 Task: Sort the products in the category "Hummus" by unit price (high first).
Action: Mouse moved to (1025, 338)
Screenshot: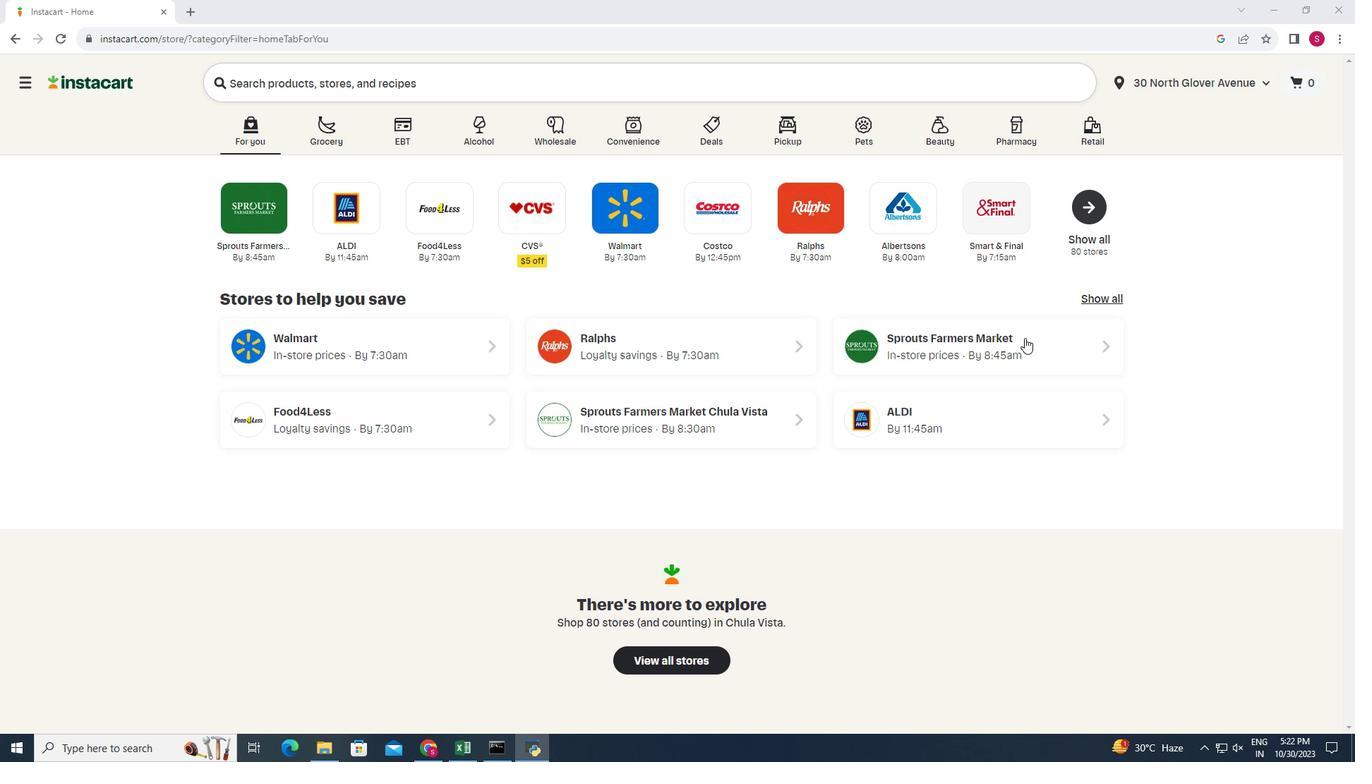 
Action: Mouse pressed left at (1025, 338)
Screenshot: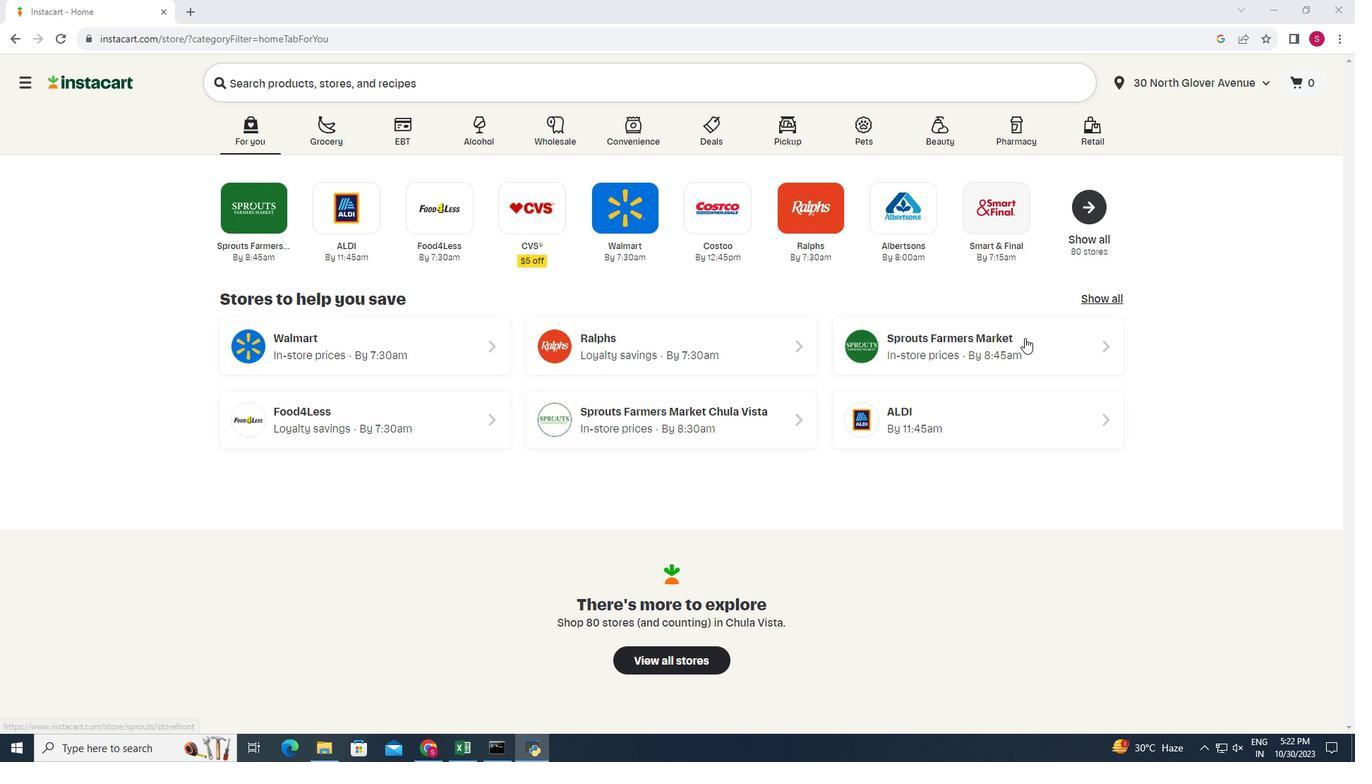
Action: Mouse moved to (42, 620)
Screenshot: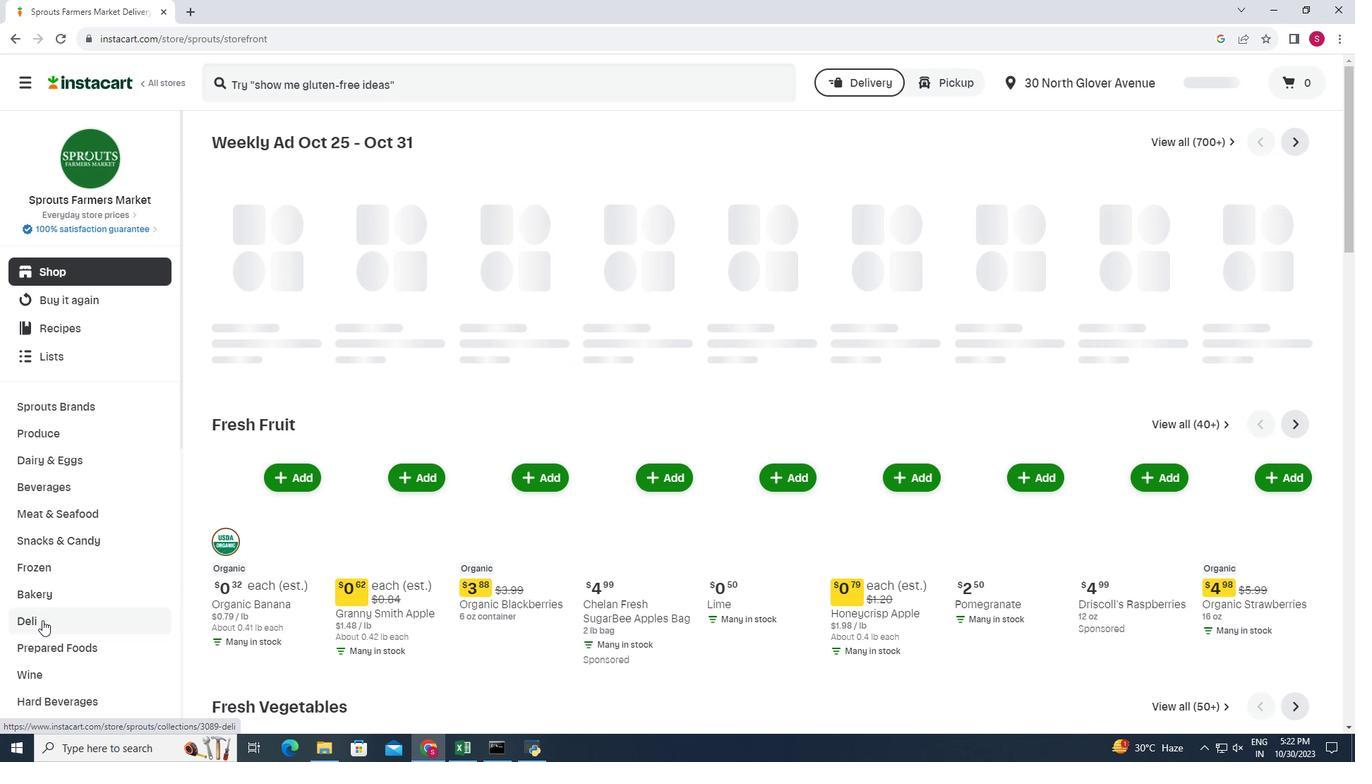 
Action: Mouse pressed left at (42, 620)
Screenshot: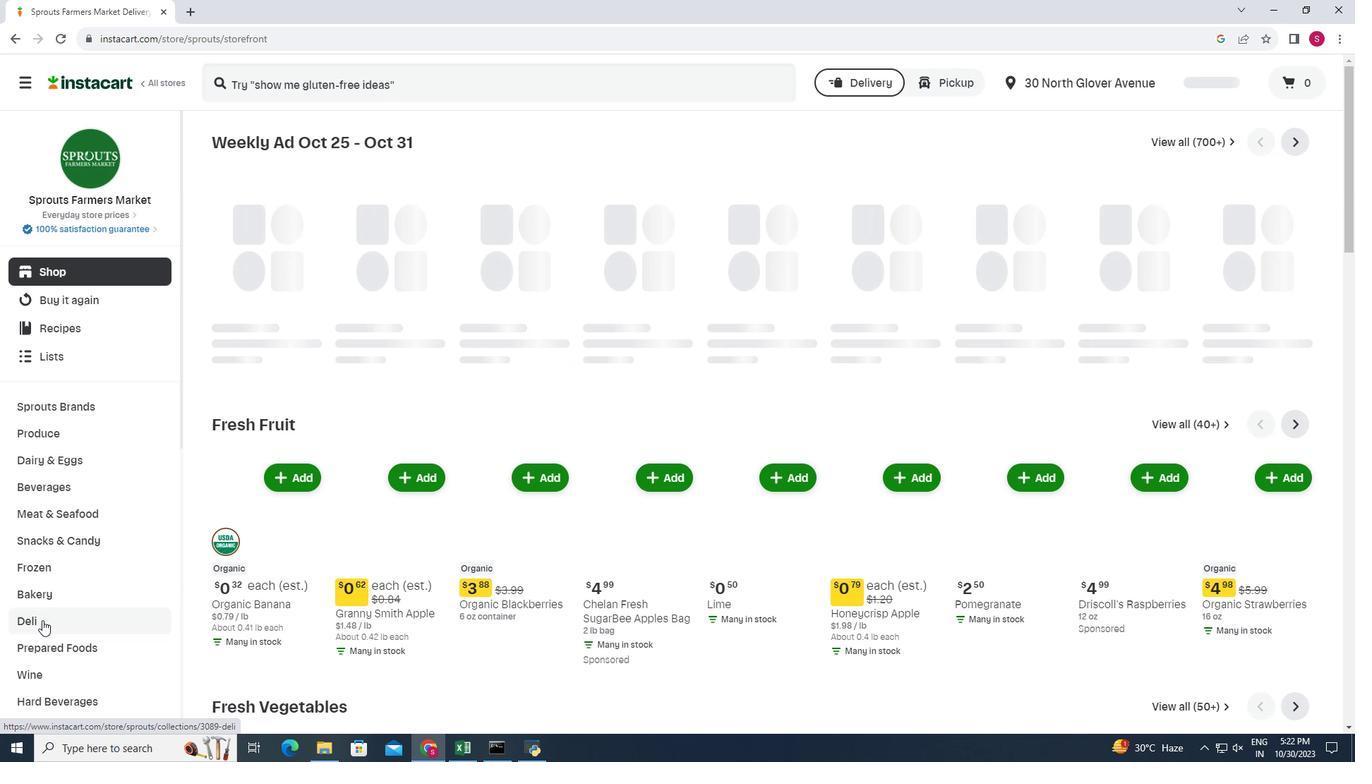 
Action: Mouse moved to (463, 175)
Screenshot: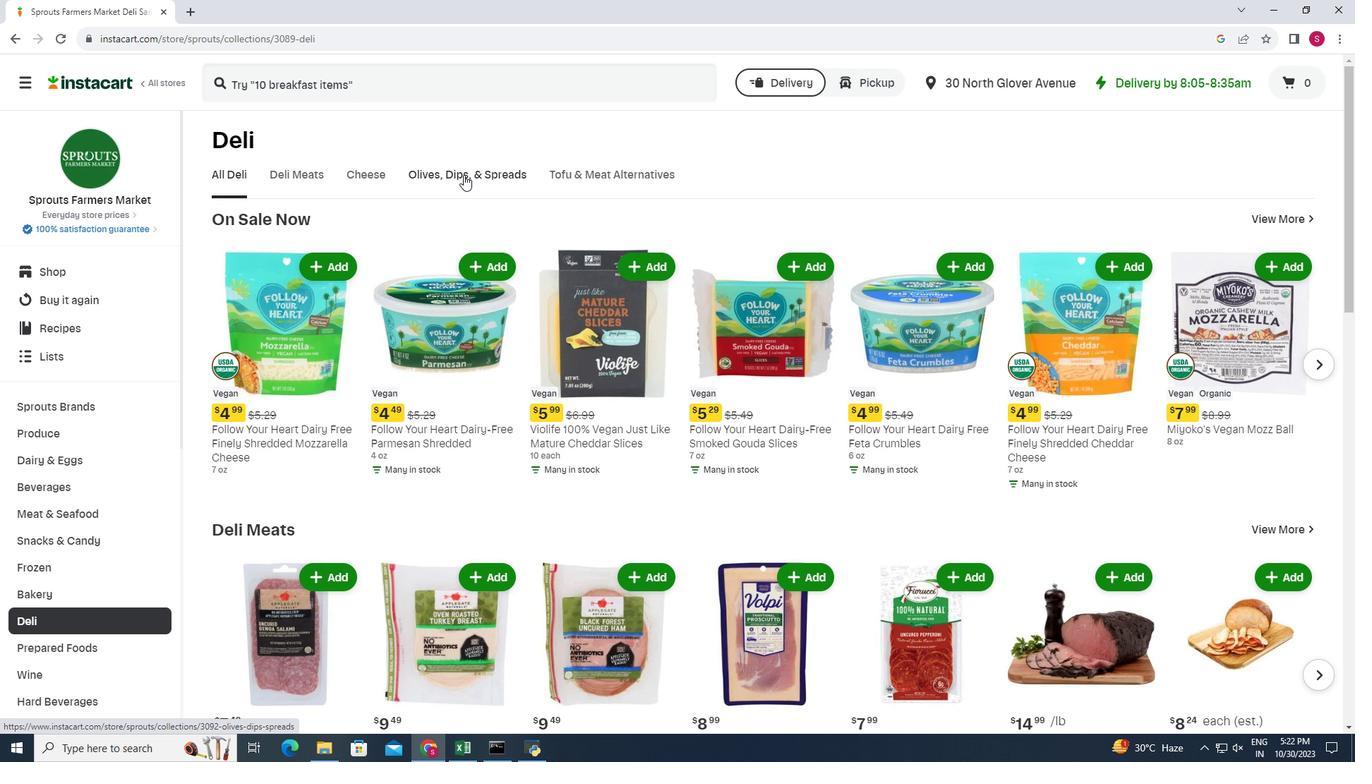 
Action: Mouse pressed left at (463, 175)
Screenshot: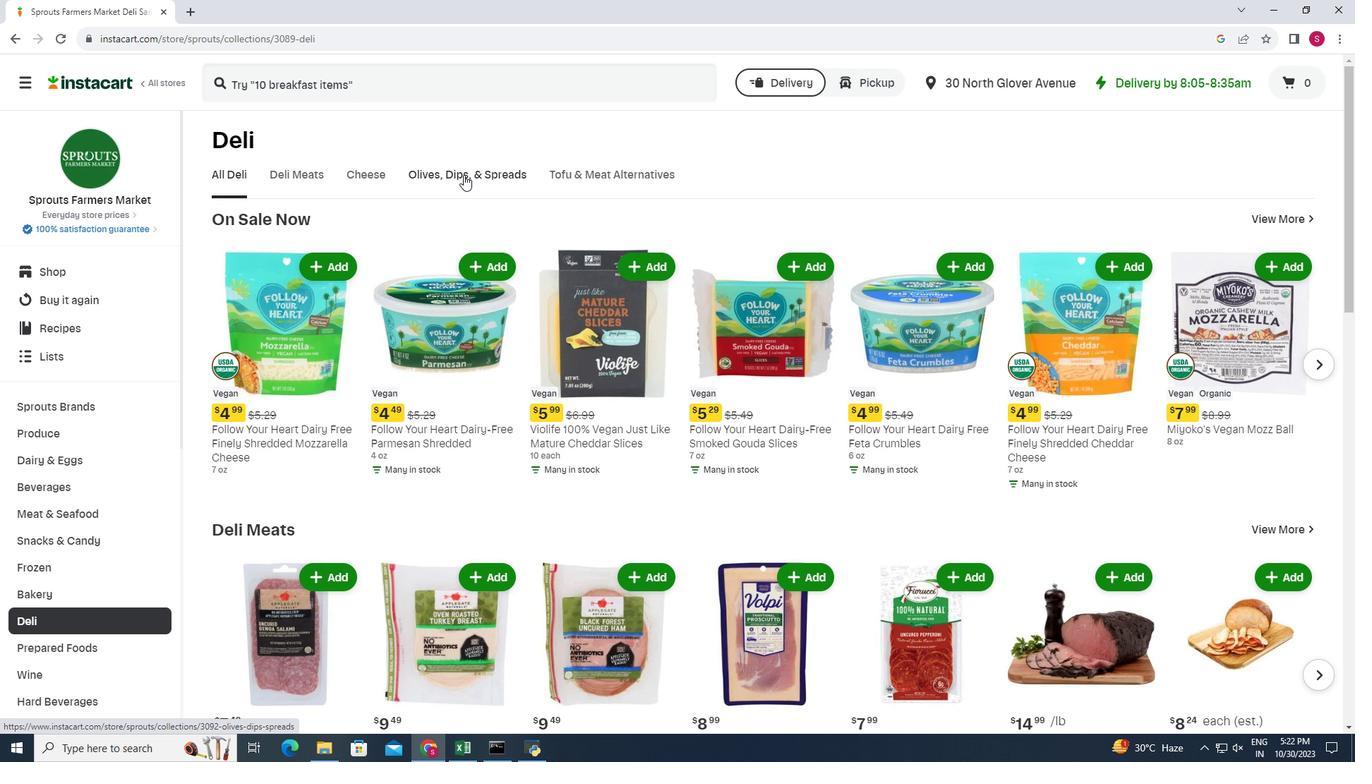 
Action: Mouse moved to (340, 222)
Screenshot: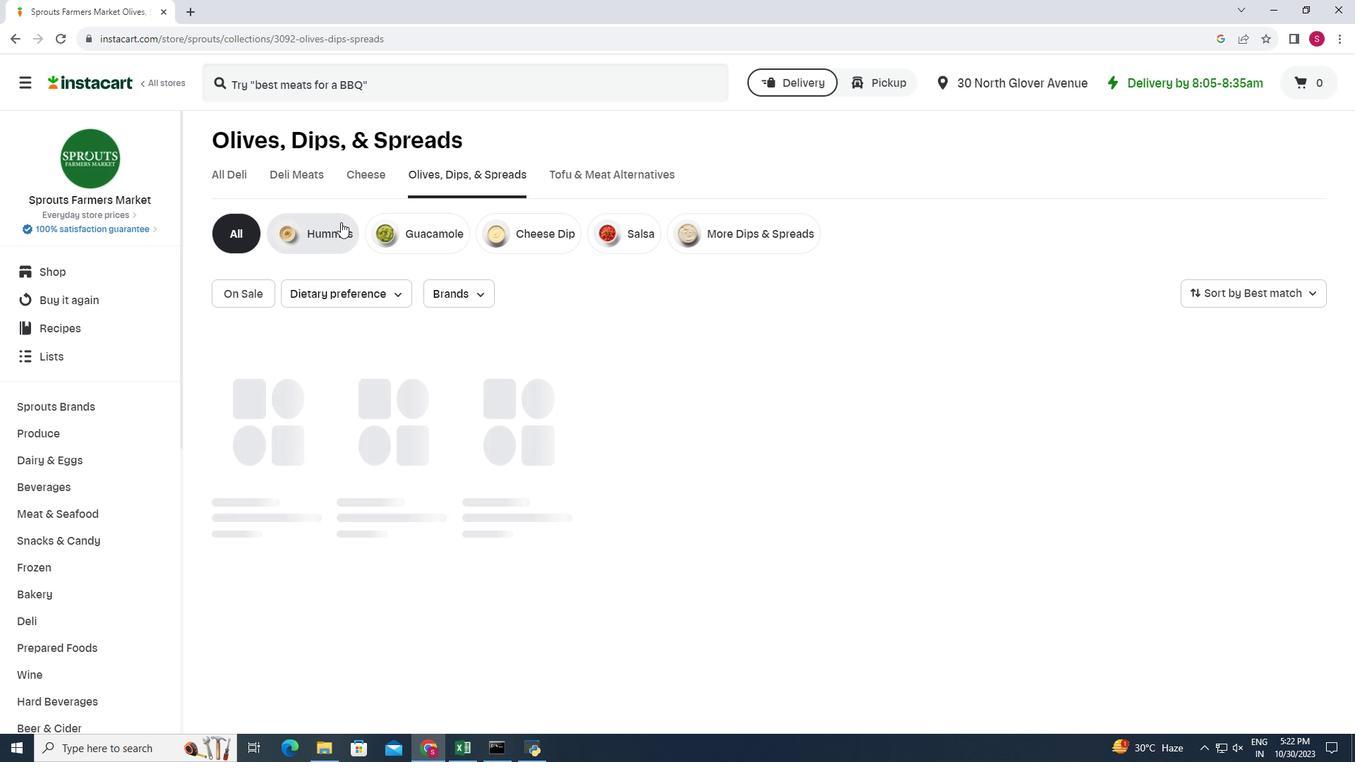 
Action: Mouse pressed left at (340, 222)
Screenshot: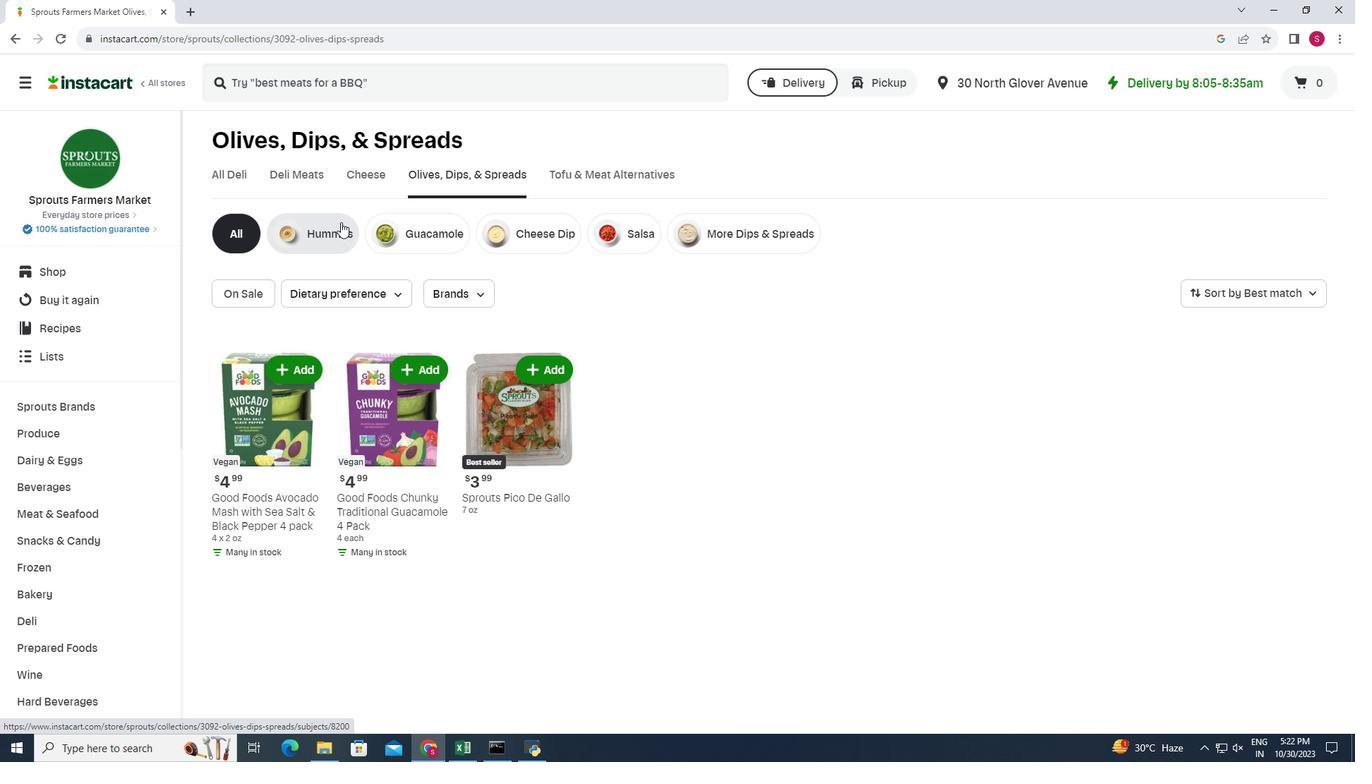 
Action: Mouse moved to (1302, 288)
Screenshot: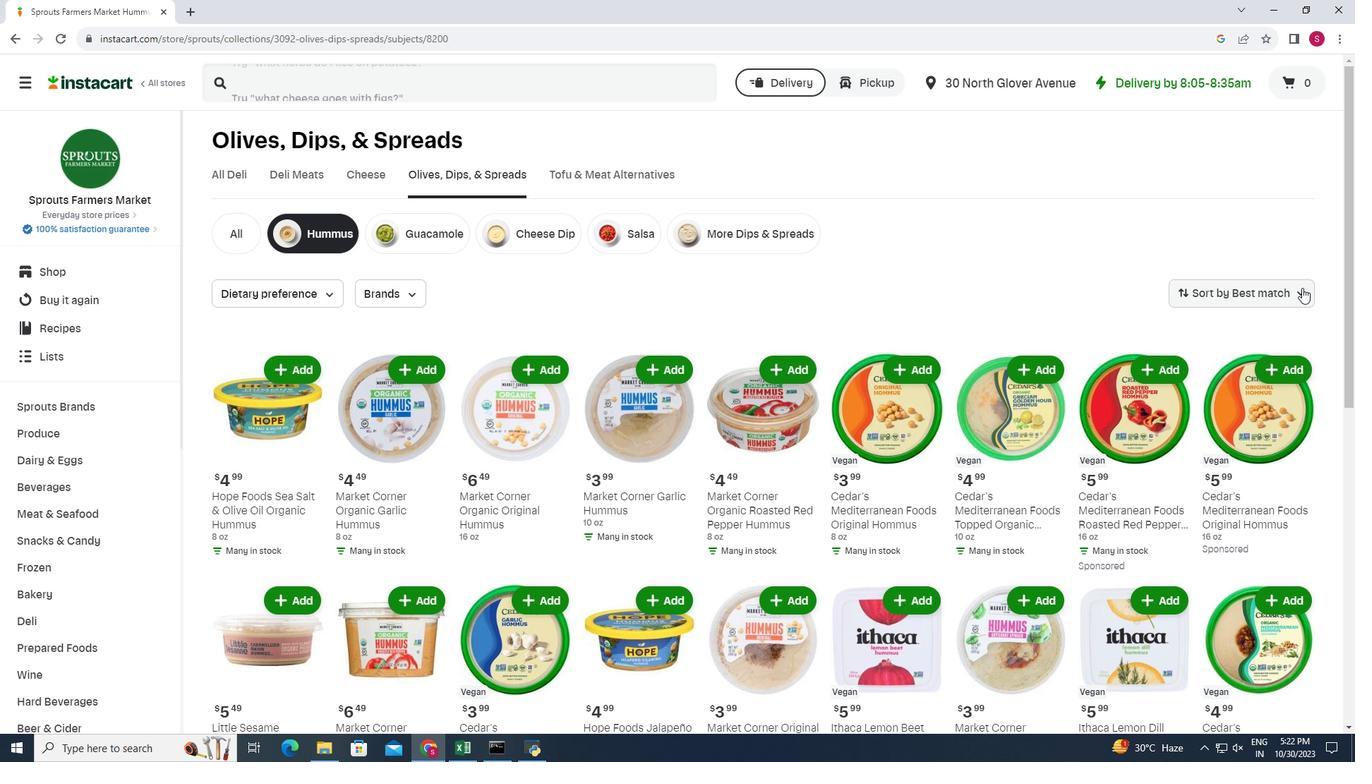 
Action: Mouse pressed left at (1302, 288)
Screenshot: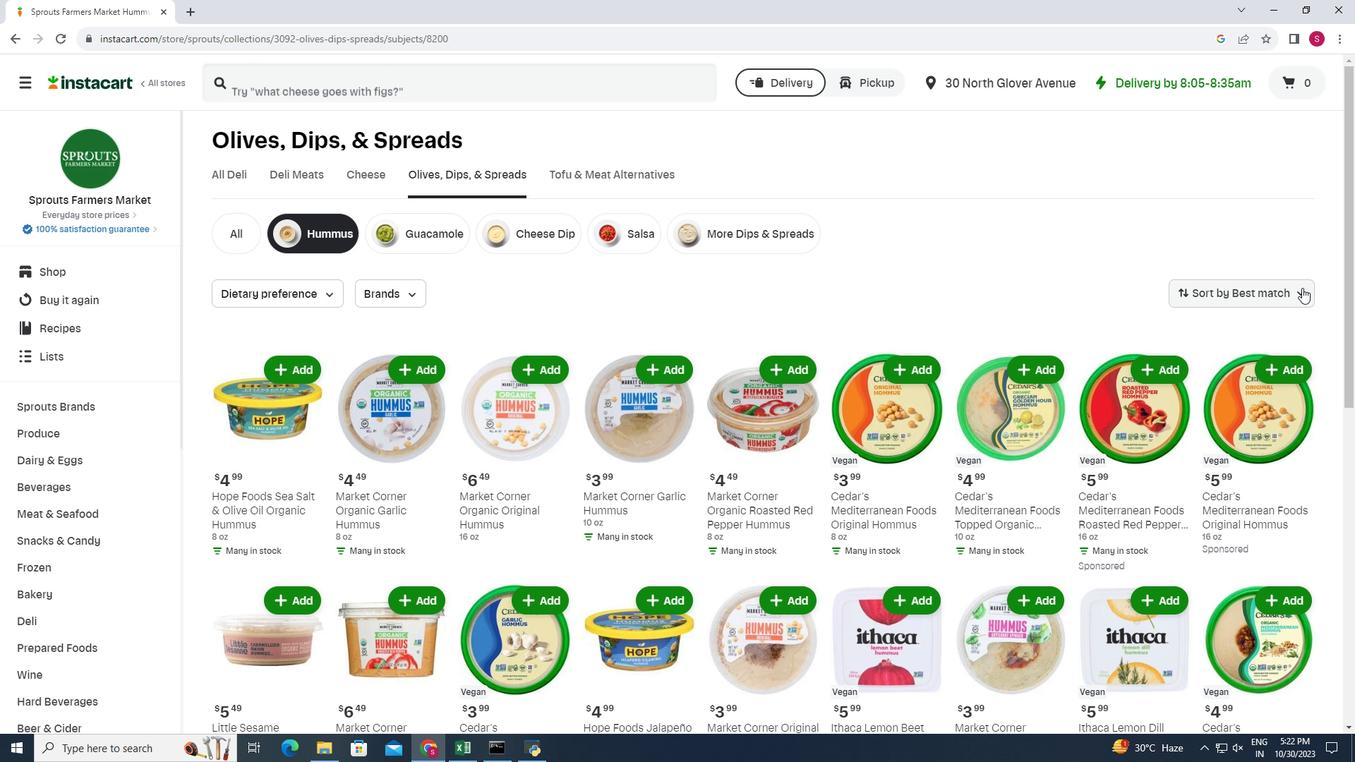 
Action: Mouse moved to (1257, 474)
Screenshot: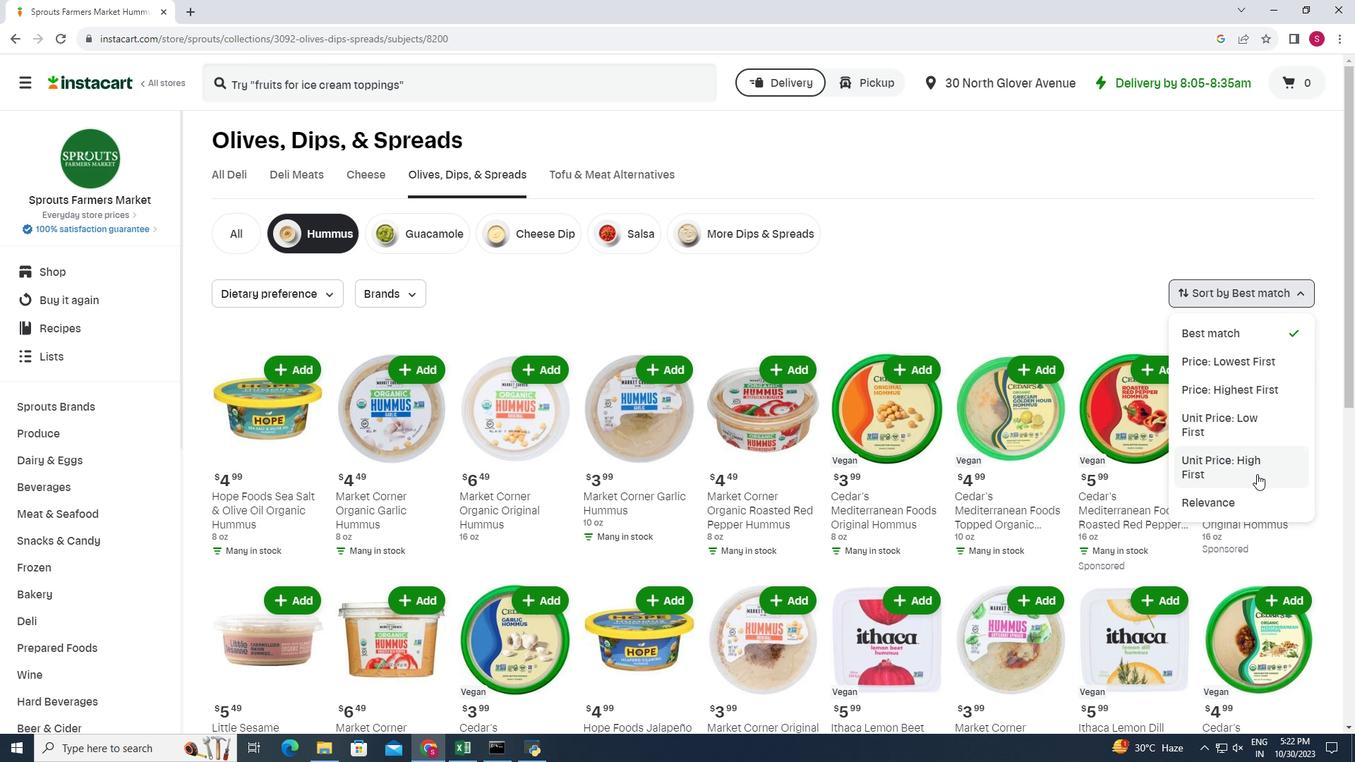 
Action: Mouse pressed left at (1257, 474)
Screenshot: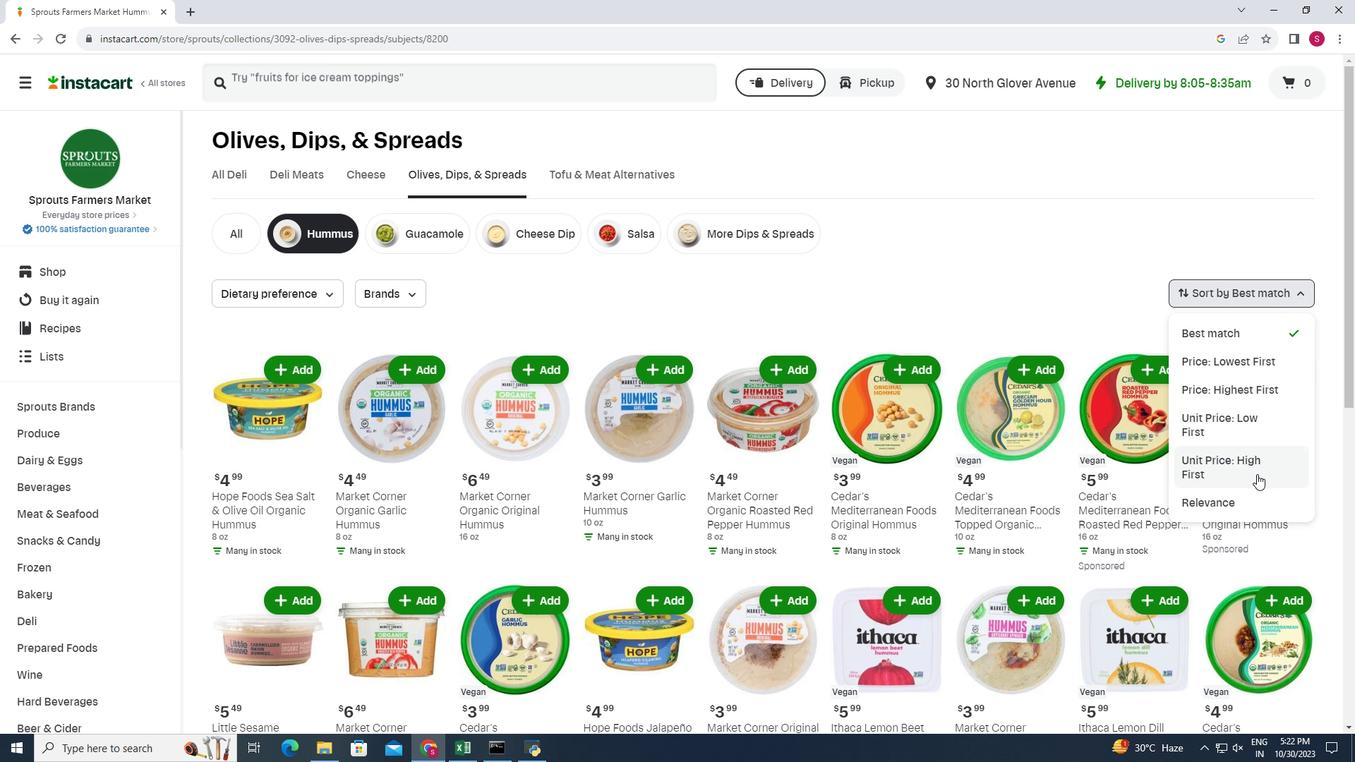 
Action: Mouse moved to (974, 320)
Screenshot: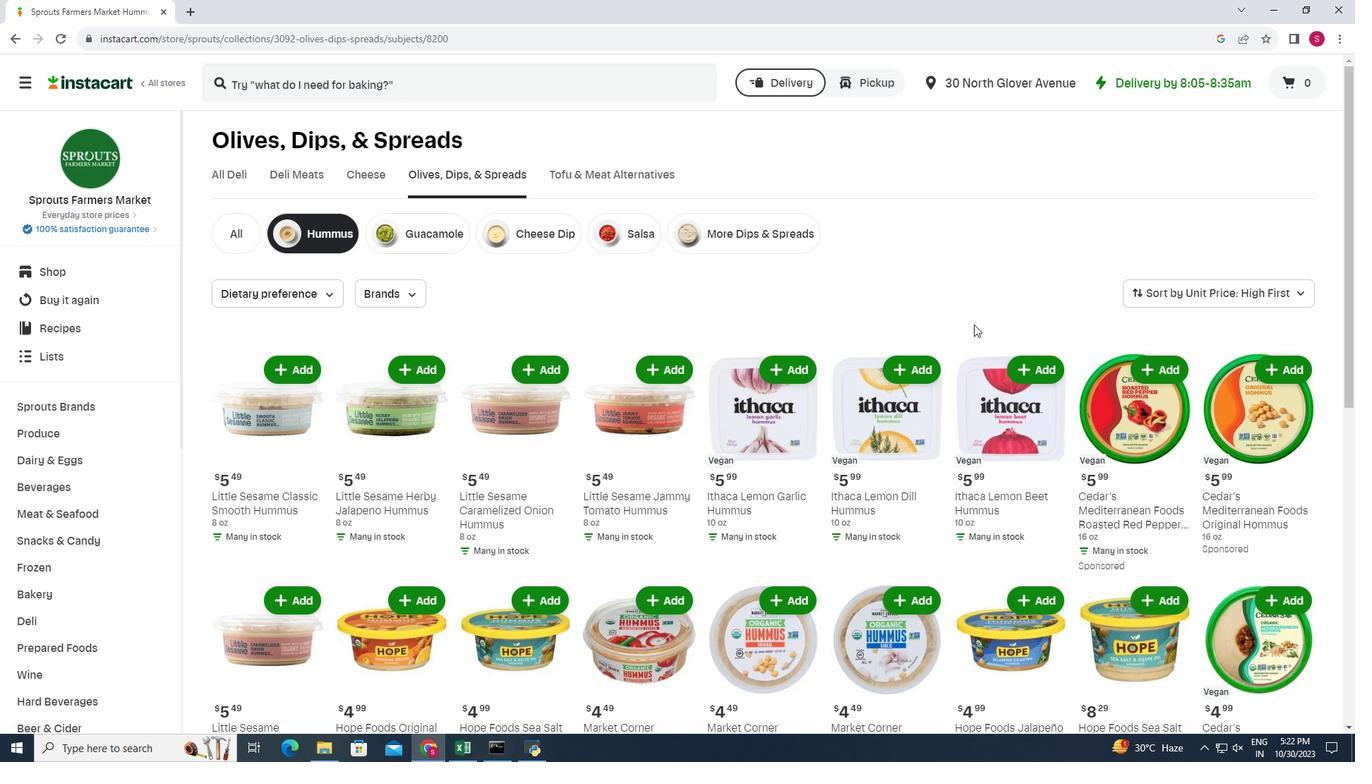 
Action: Mouse scrolled (974, 319) with delta (0, 0)
Screenshot: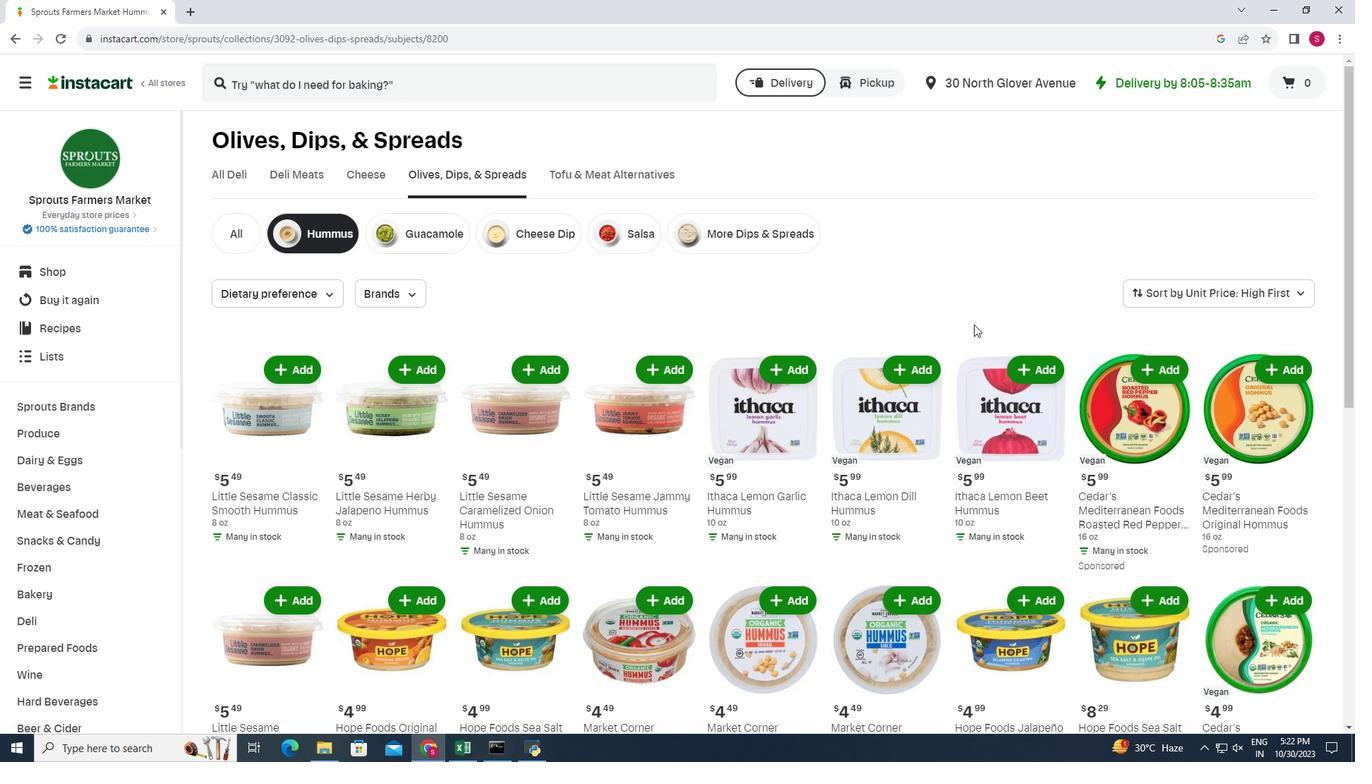 
Action: Mouse moved to (912, 345)
Screenshot: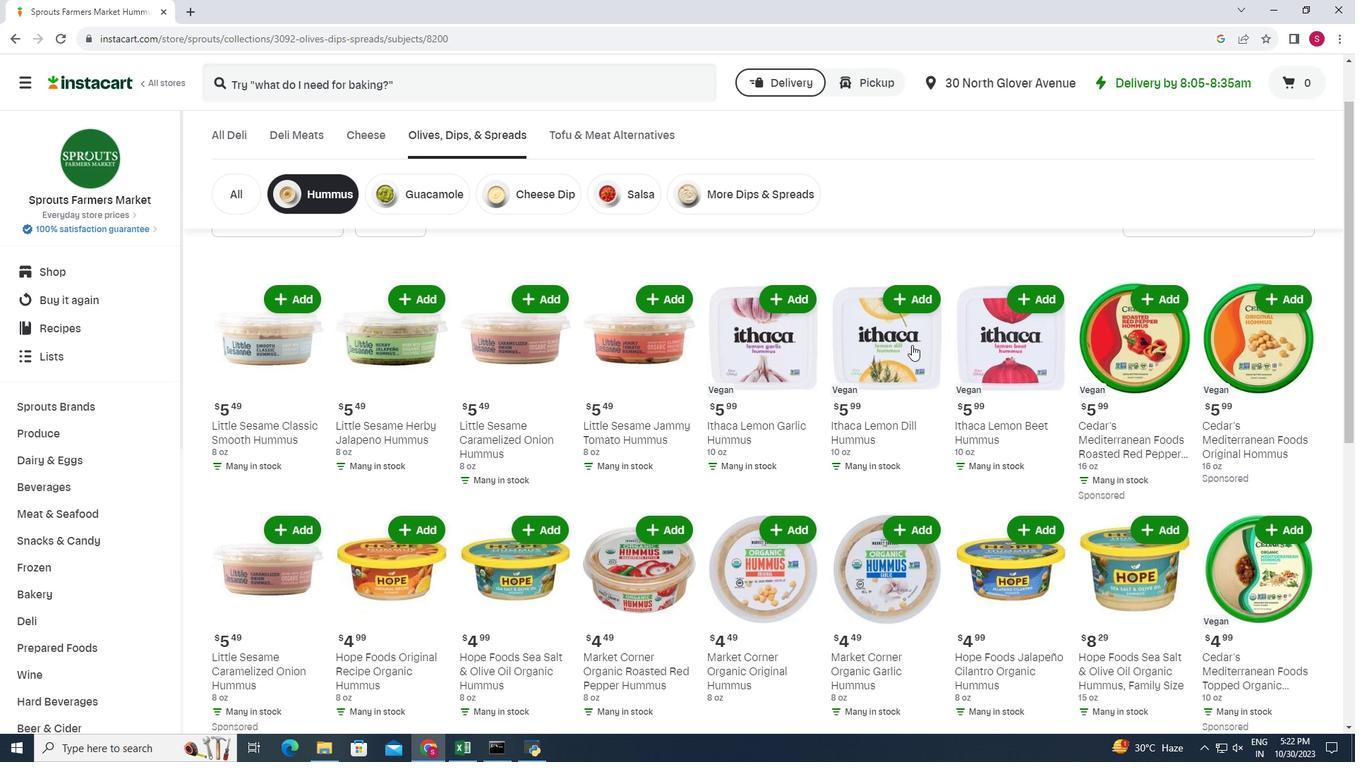 
Action: Mouse scrolled (912, 344) with delta (0, 0)
Screenshot: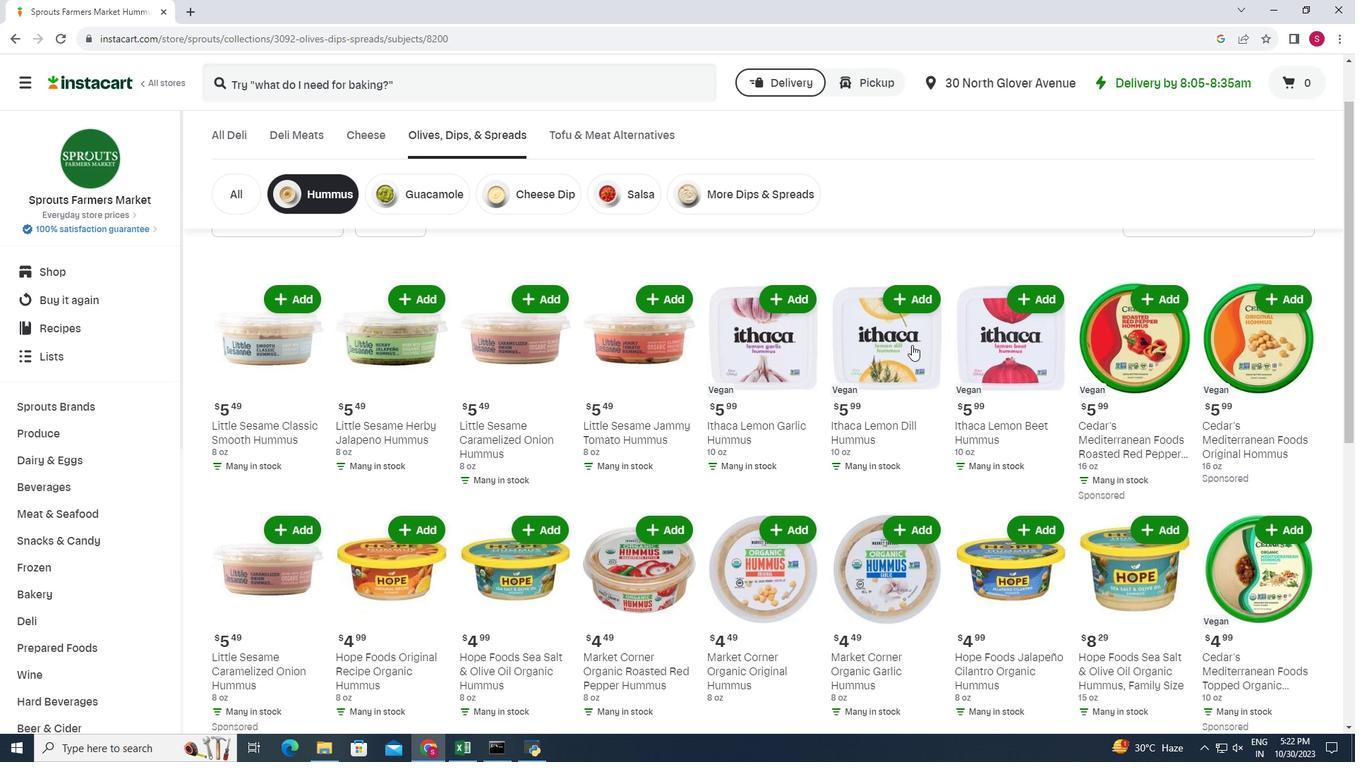 
Action: Mouse moved to (908, 352)
Screenshot: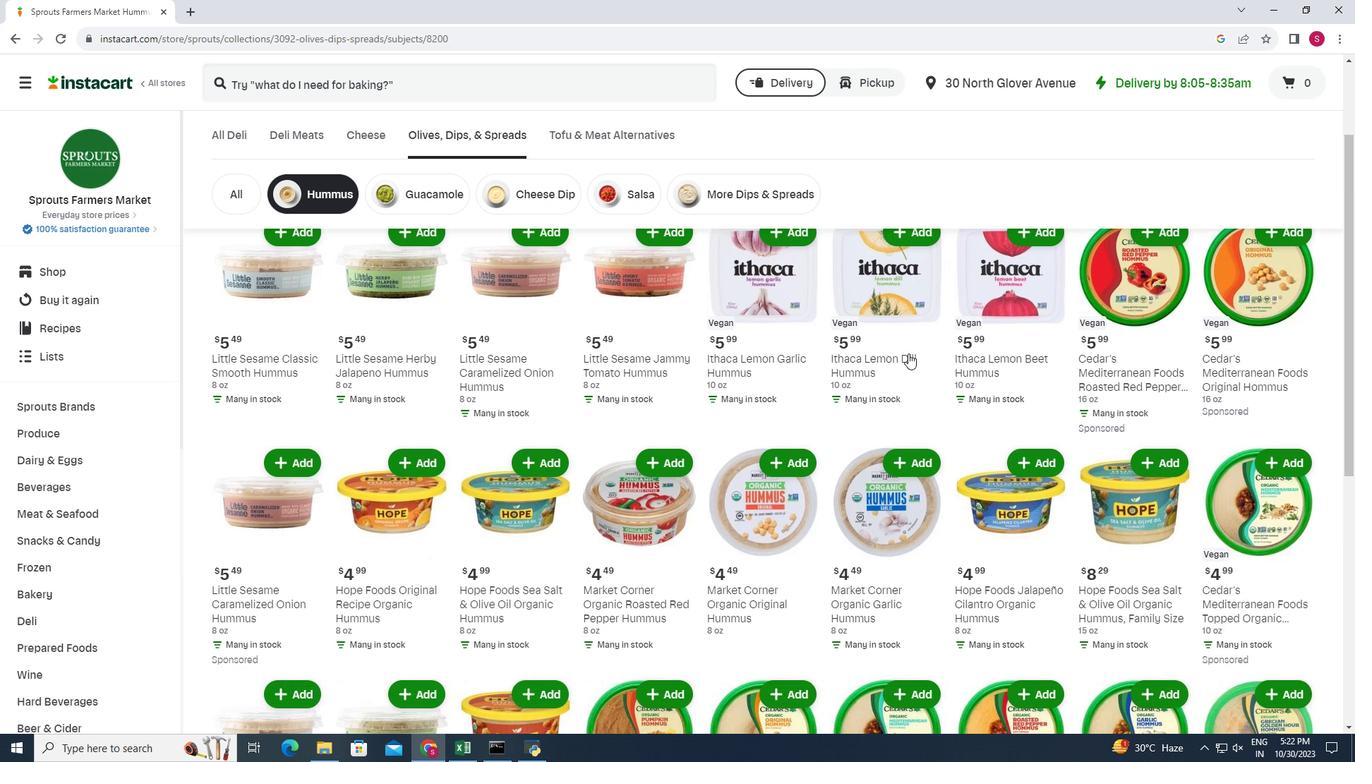 
Action: Mouse scrolled (908, 351) with delta (0, 0)
Screenshot: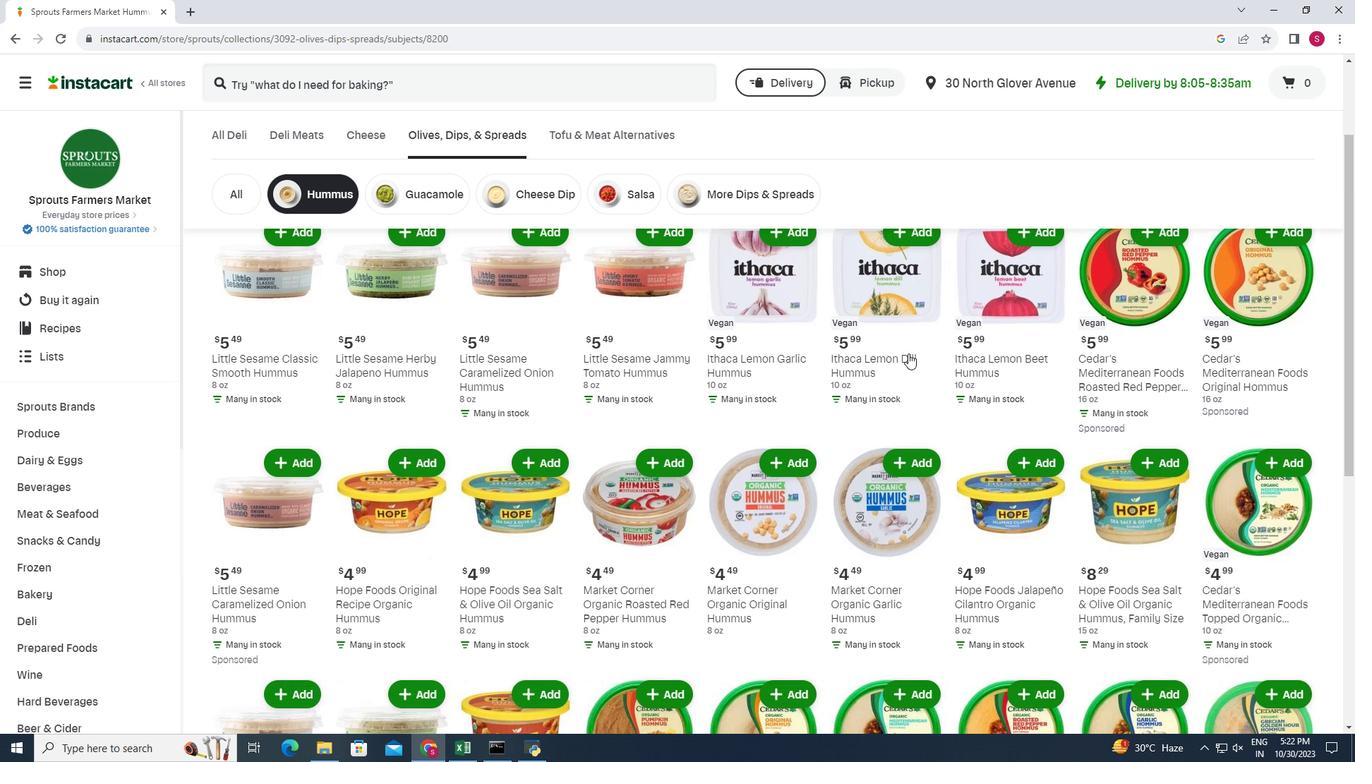 
Action: Mouse moved to (909, 354)
Screenshot: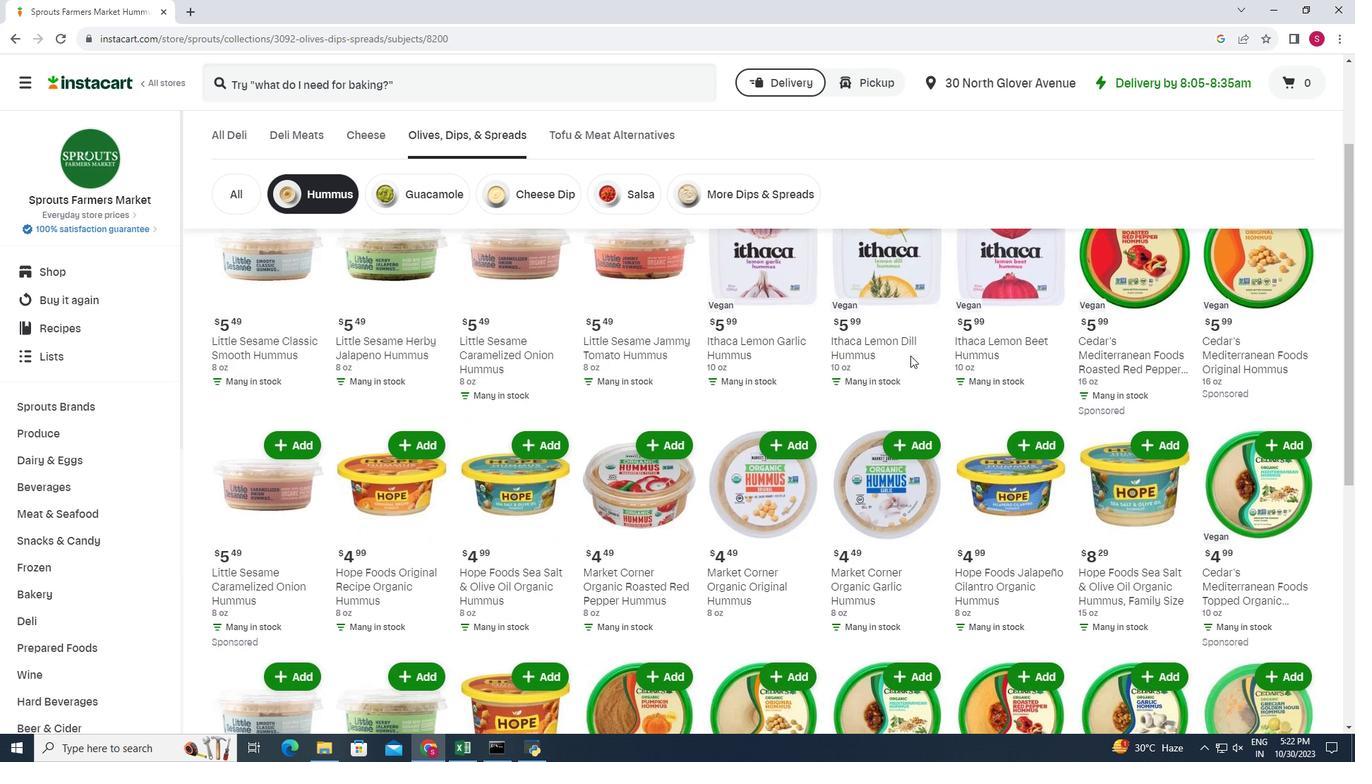 
Action: Mouse scrolled (909, 353) with delta (0, 0)
Screenshot: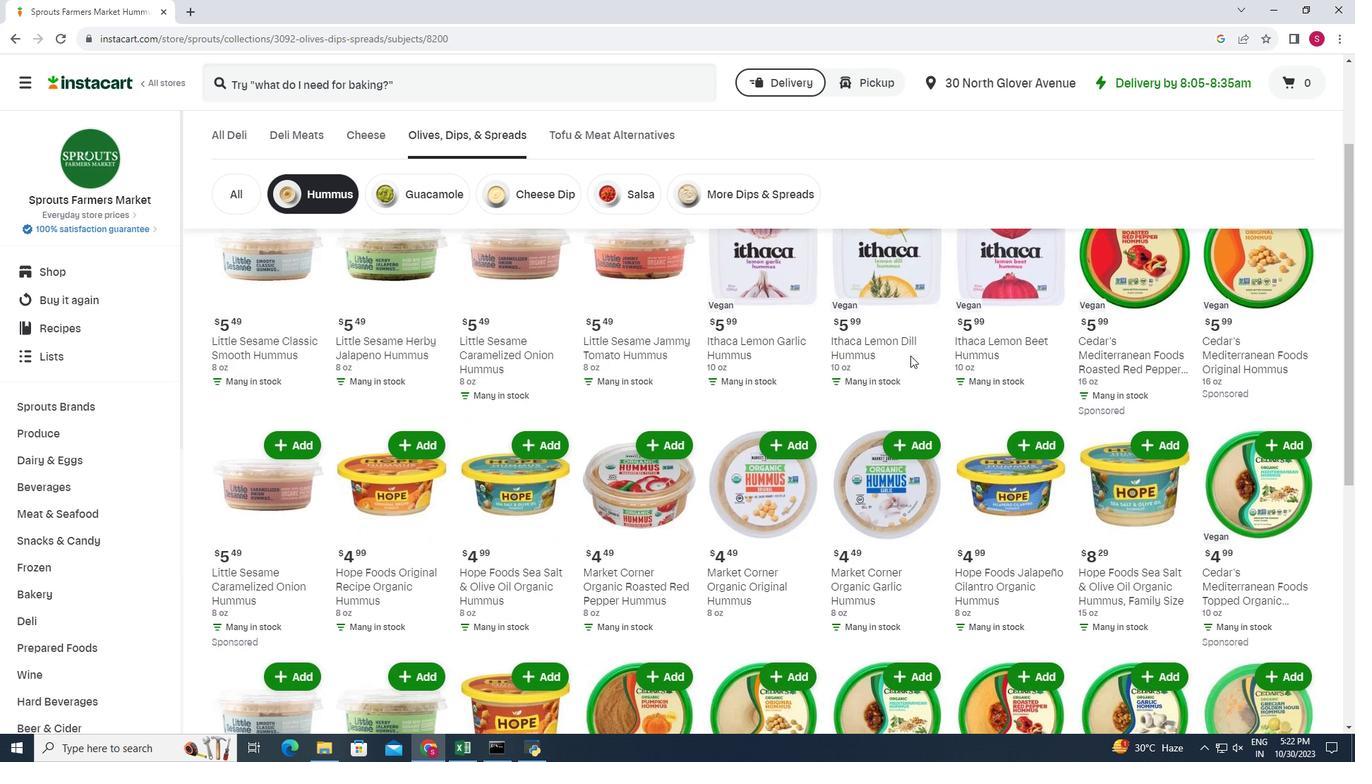 
Action: Mouse moved to (950, 373)
Screenshot: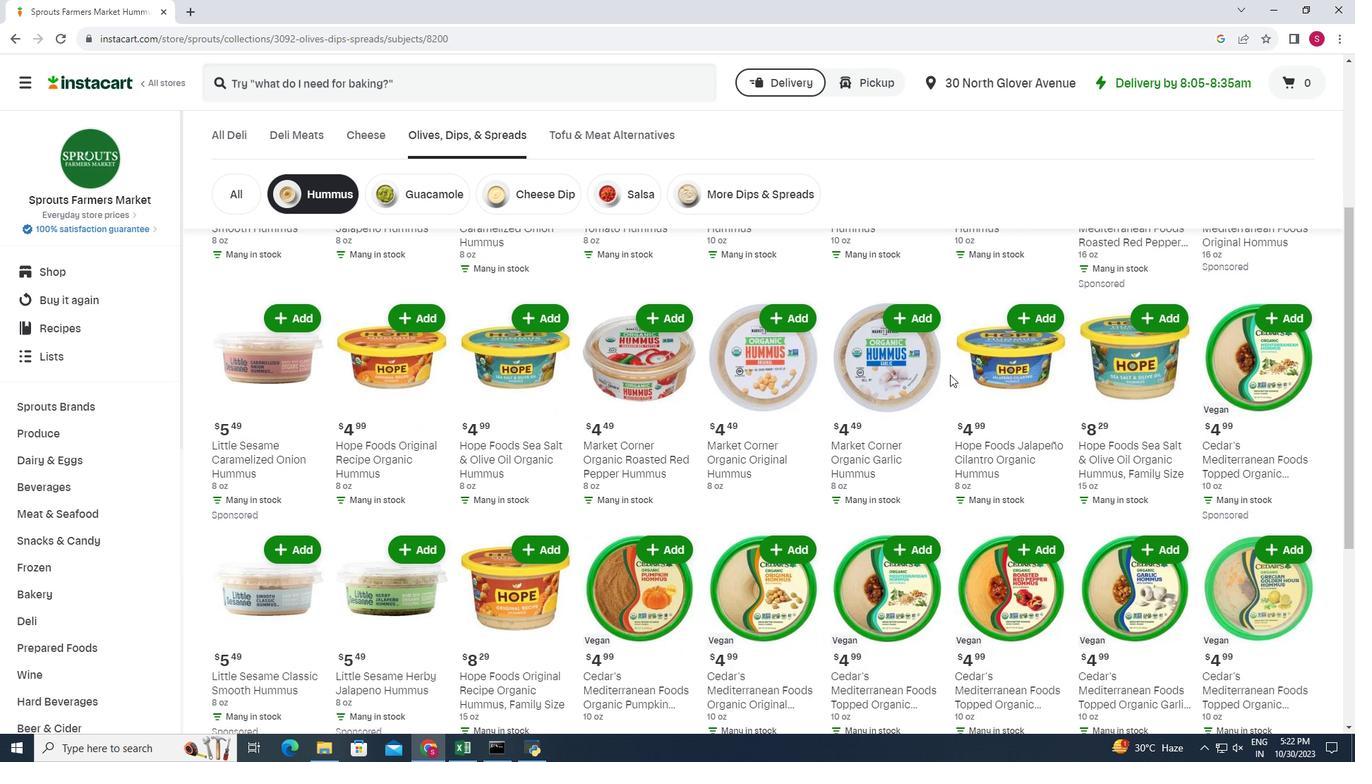 
Action: Mouse scrolled (950, 372) with delta (0, 0)
Screenshot: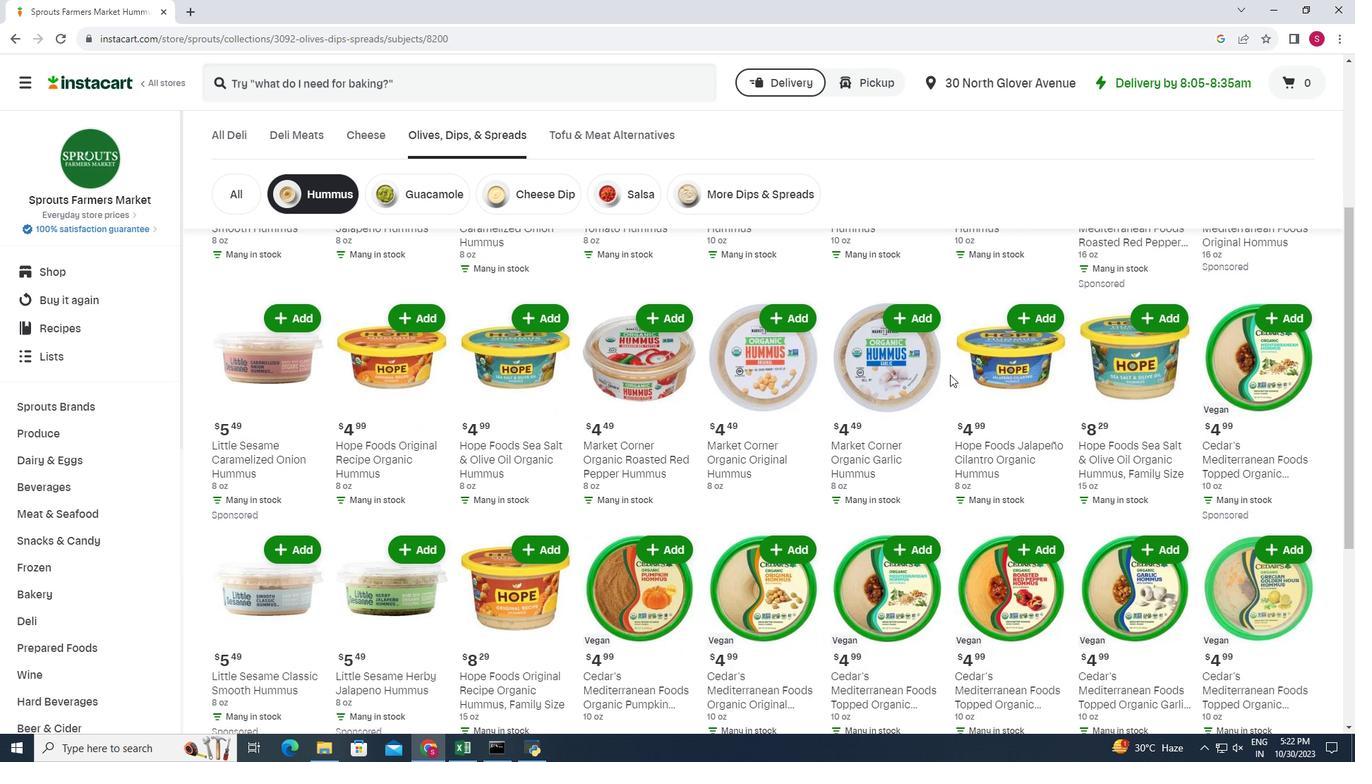 
Action: Mouse moved to (950, 374)
Screenshot: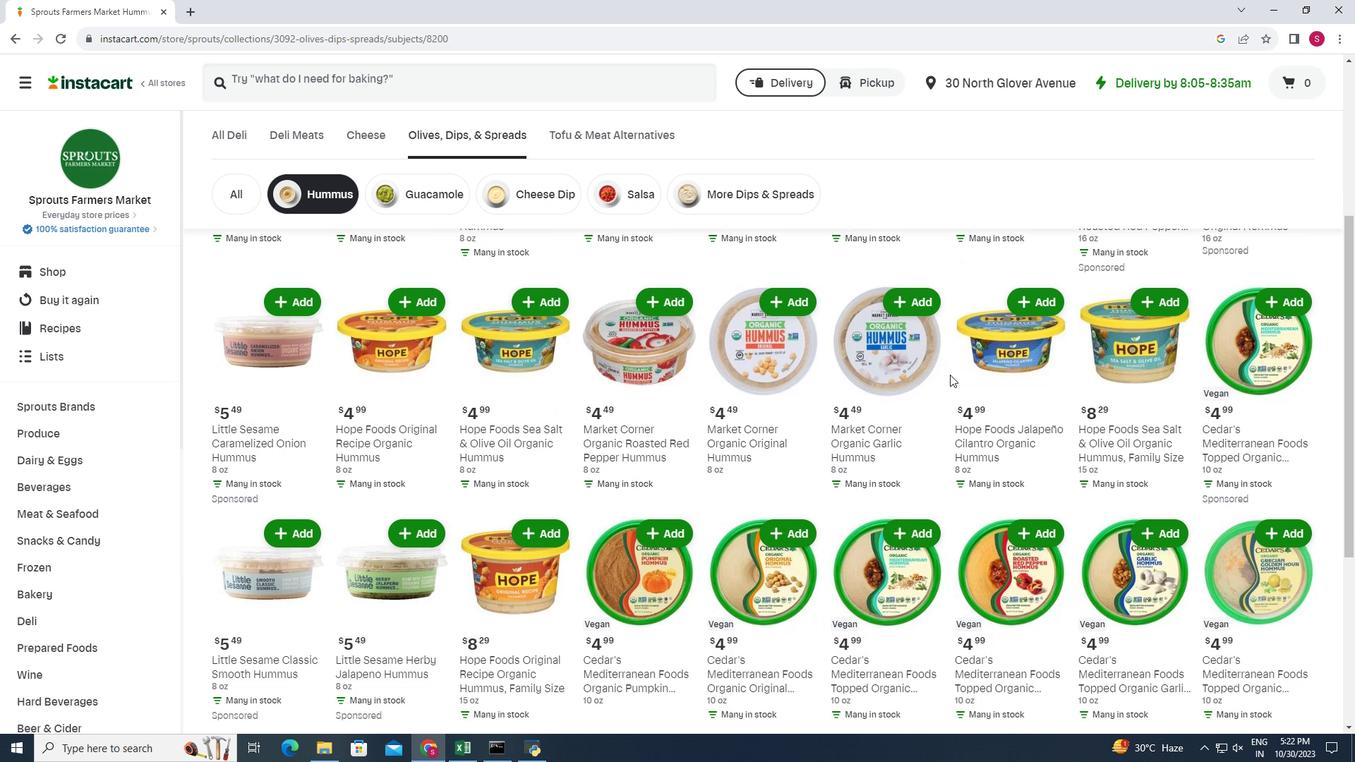 
Action: Mouse scrolled (950, 374) with delta (0, 0)
Screenshot: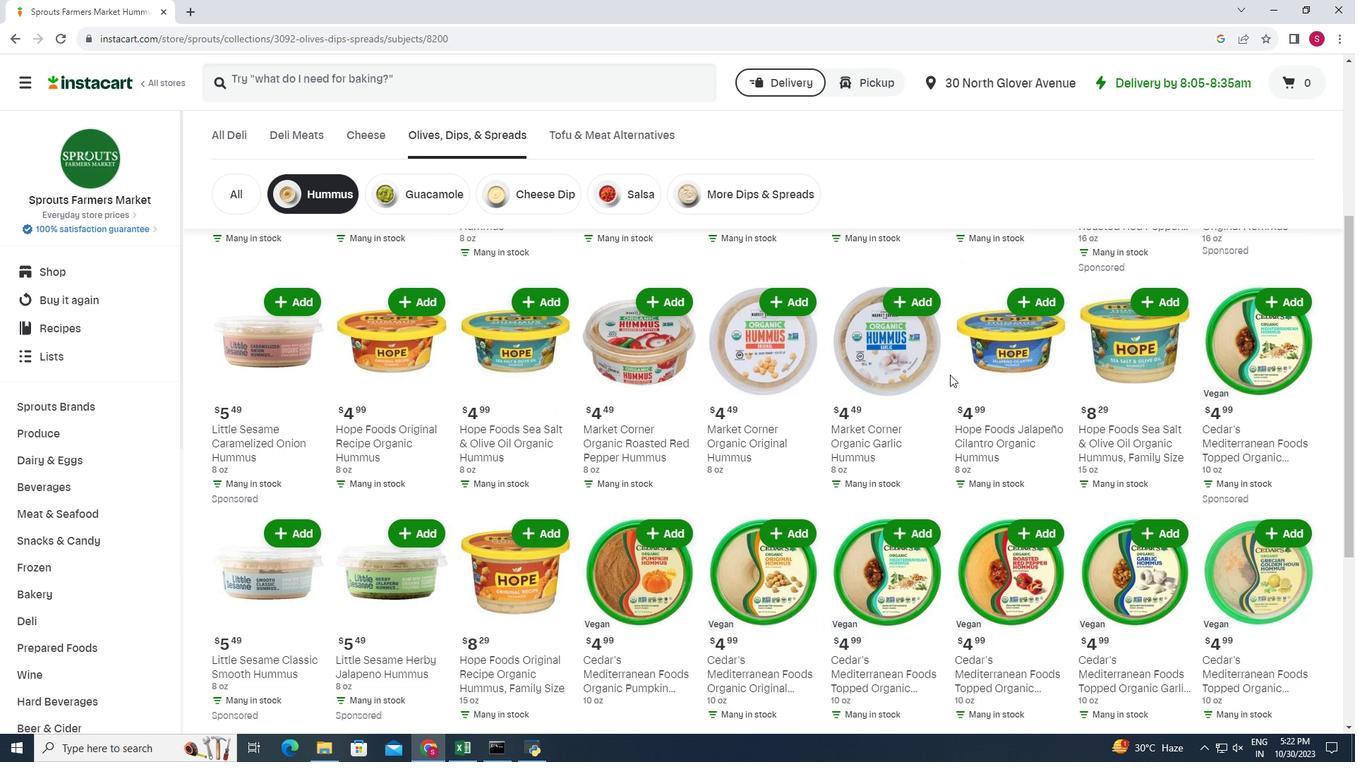 
Action: Mouse moved to (950, 376)
Screenshot: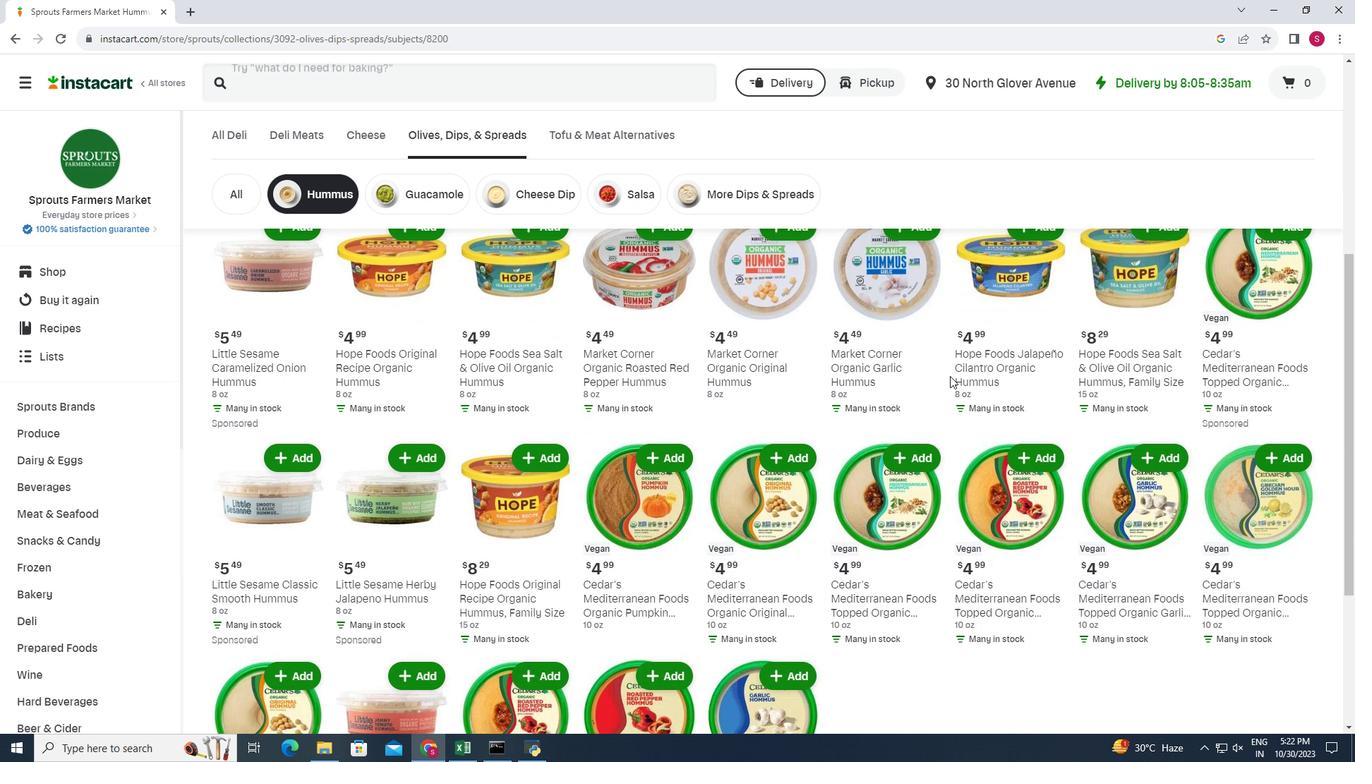 
Action: Mouse scrolled (950, 375) with delta (0, 0)
Screenshot: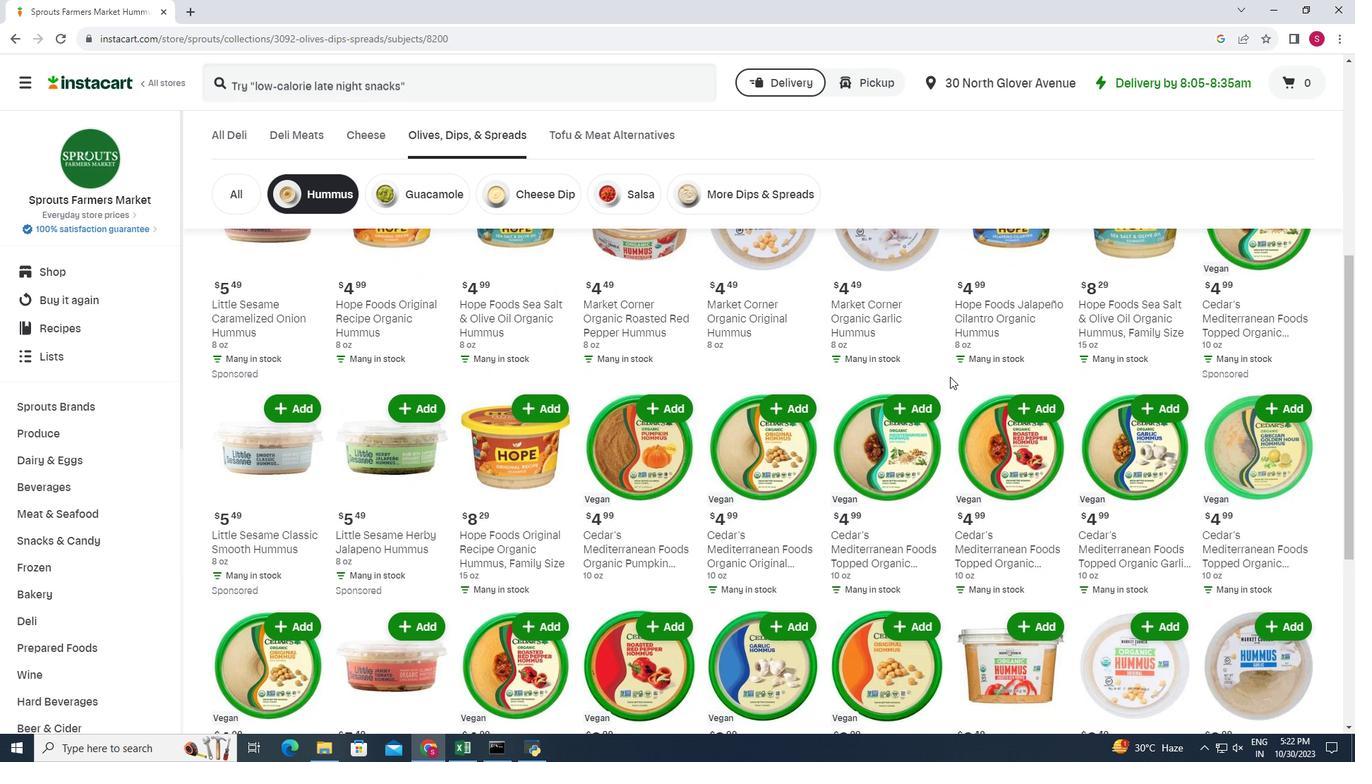 
Action: Mouse moved to (950, 376)
Screenshot: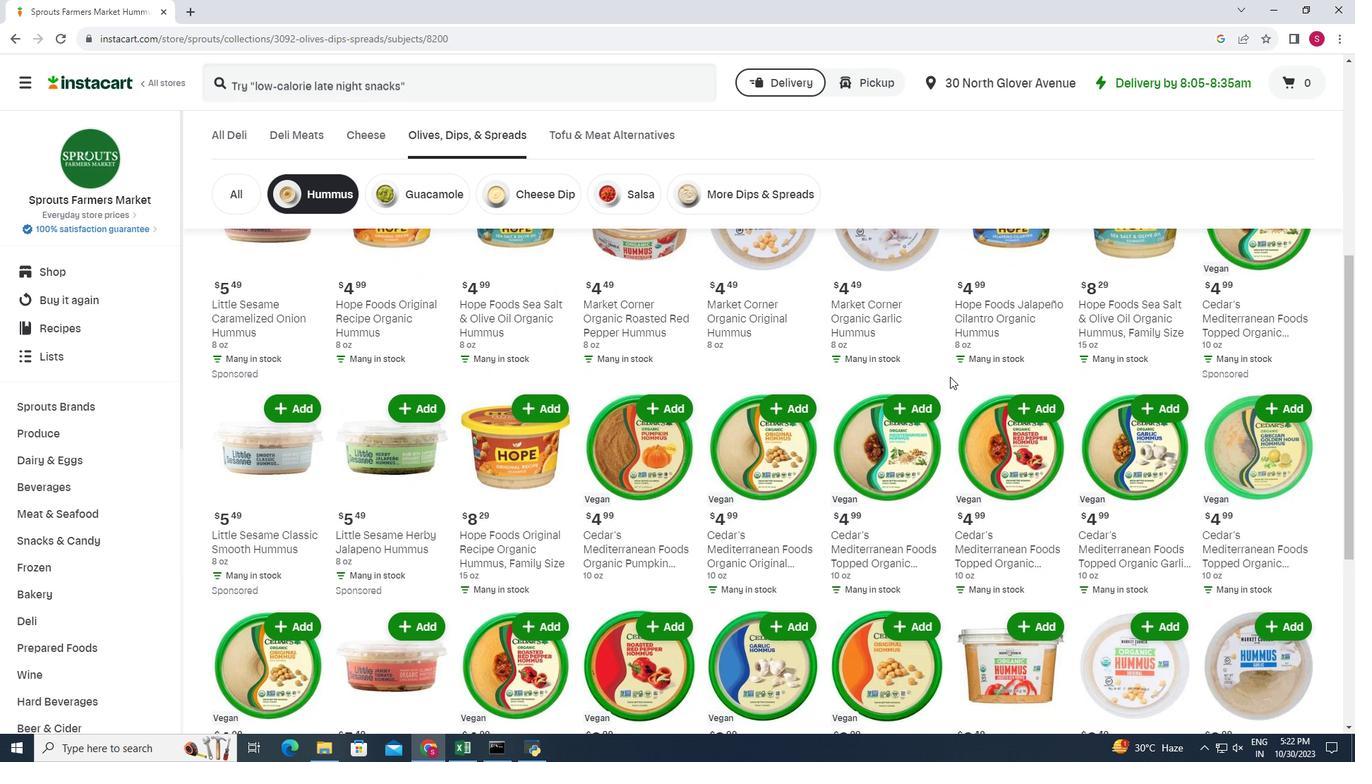 
Action: Mouse scrolled (950, 376) with delta (0, 0)
Screenshot: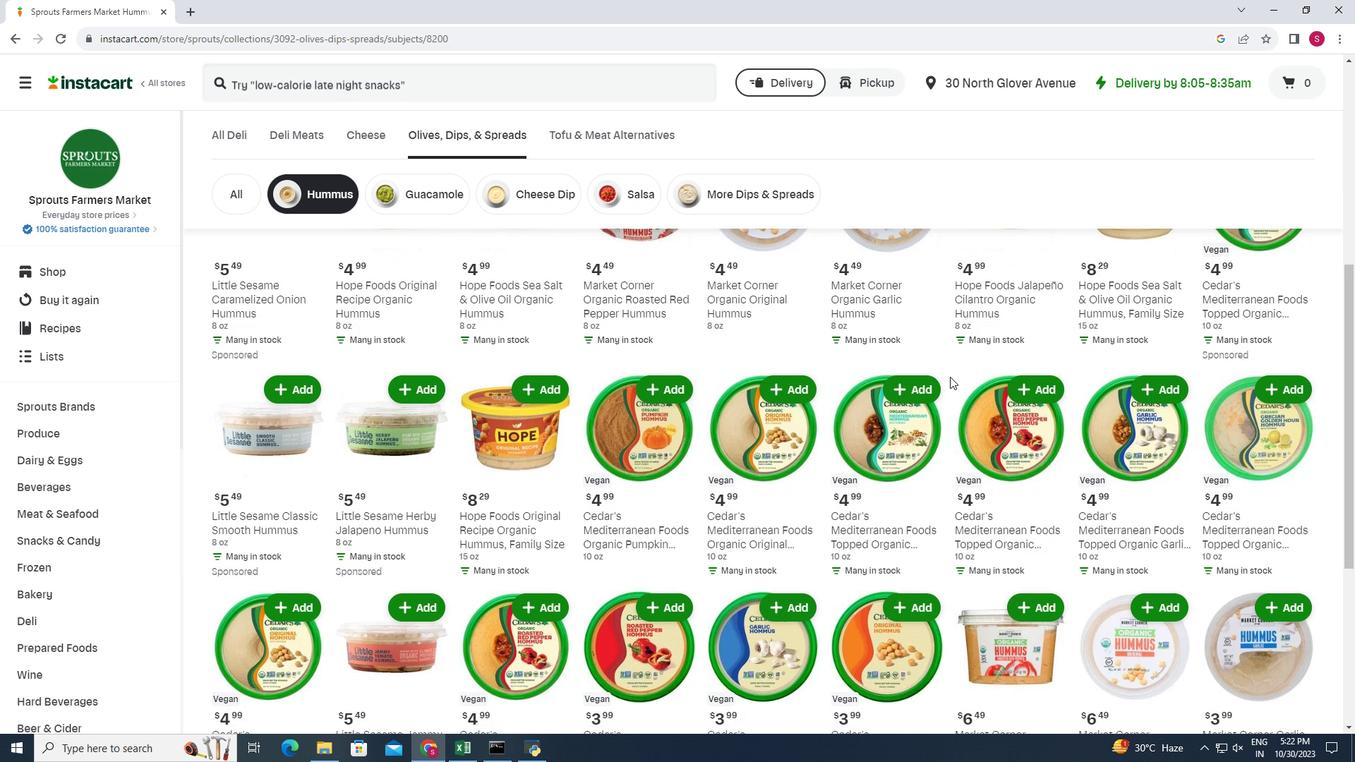 
Action: Mouse moved to (950, 377)
Screenshot: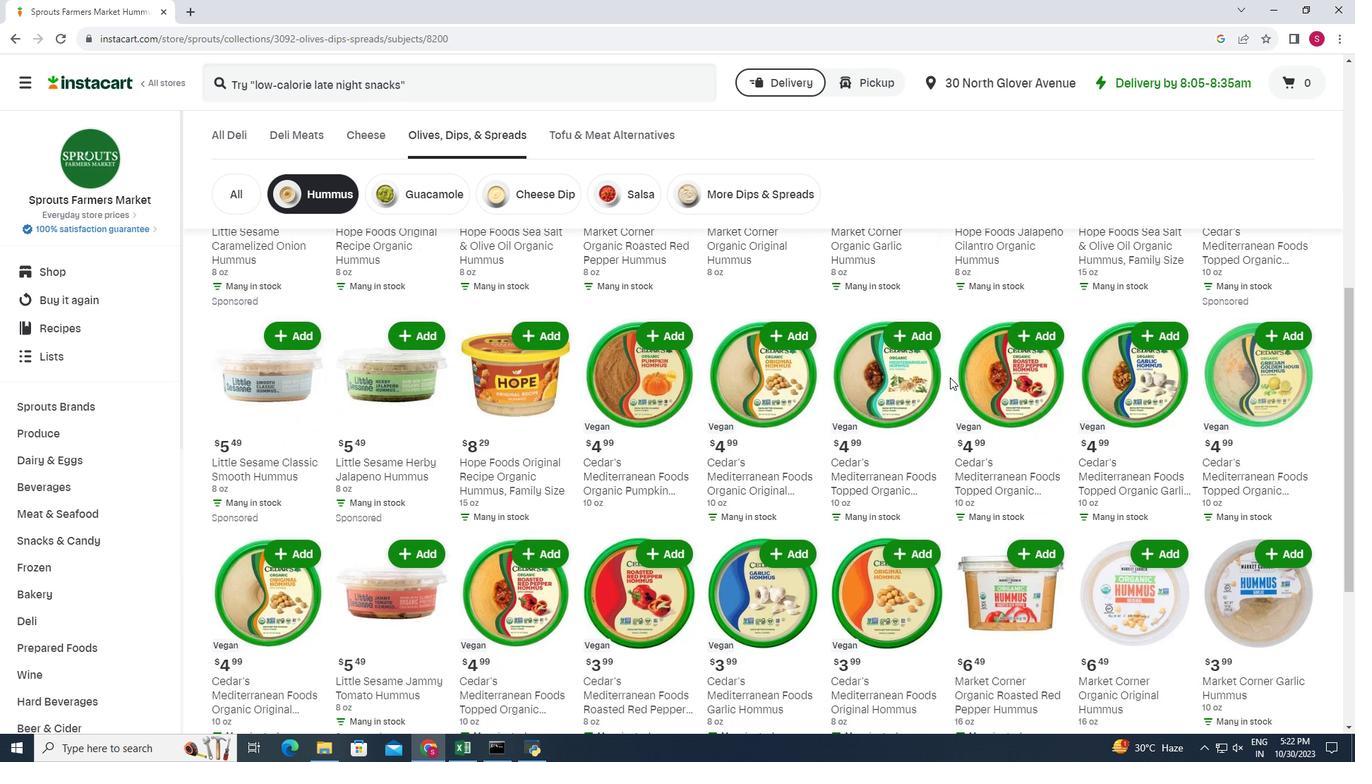 
Action: Mouse scrolled (950, 376) with delta (0, 0)
Screenshot: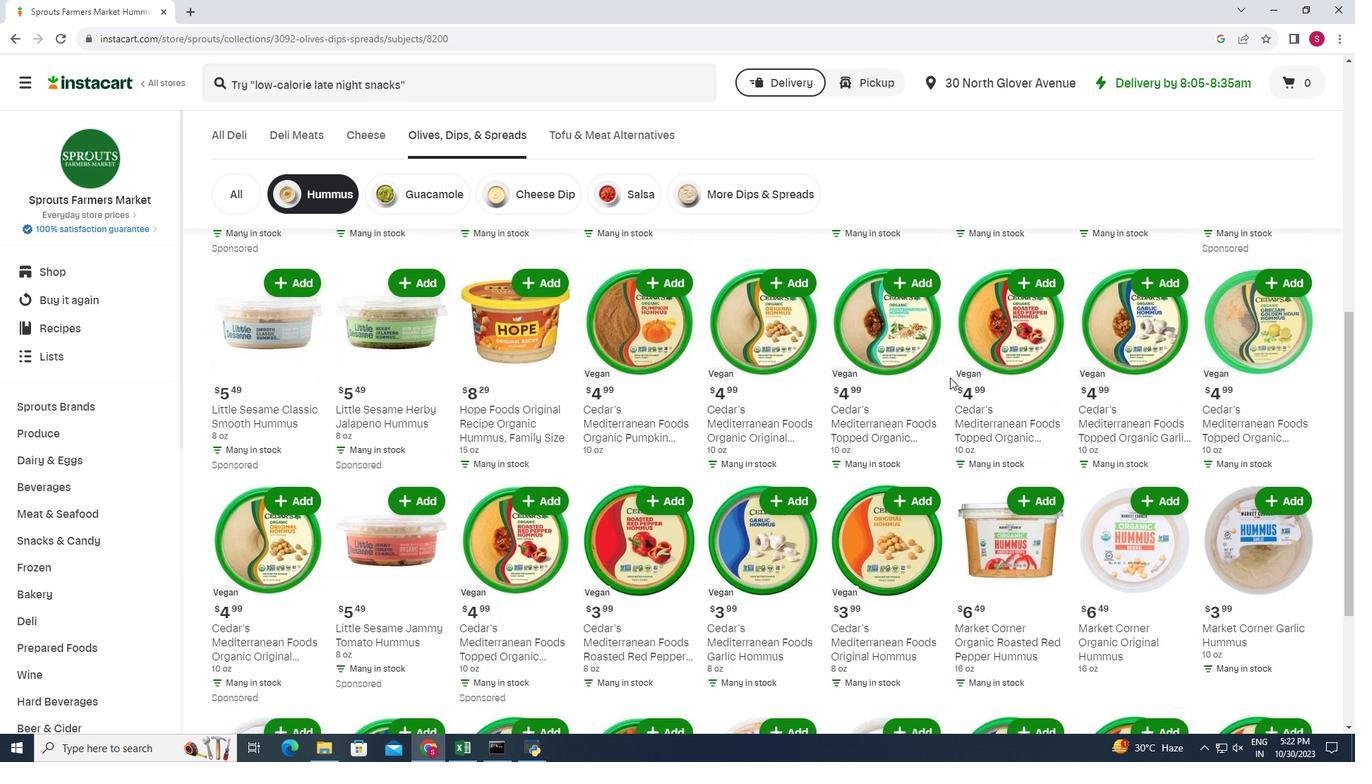 
Action: Mouse scrolled (950, 376) with delta (0, 0)
Screenshot: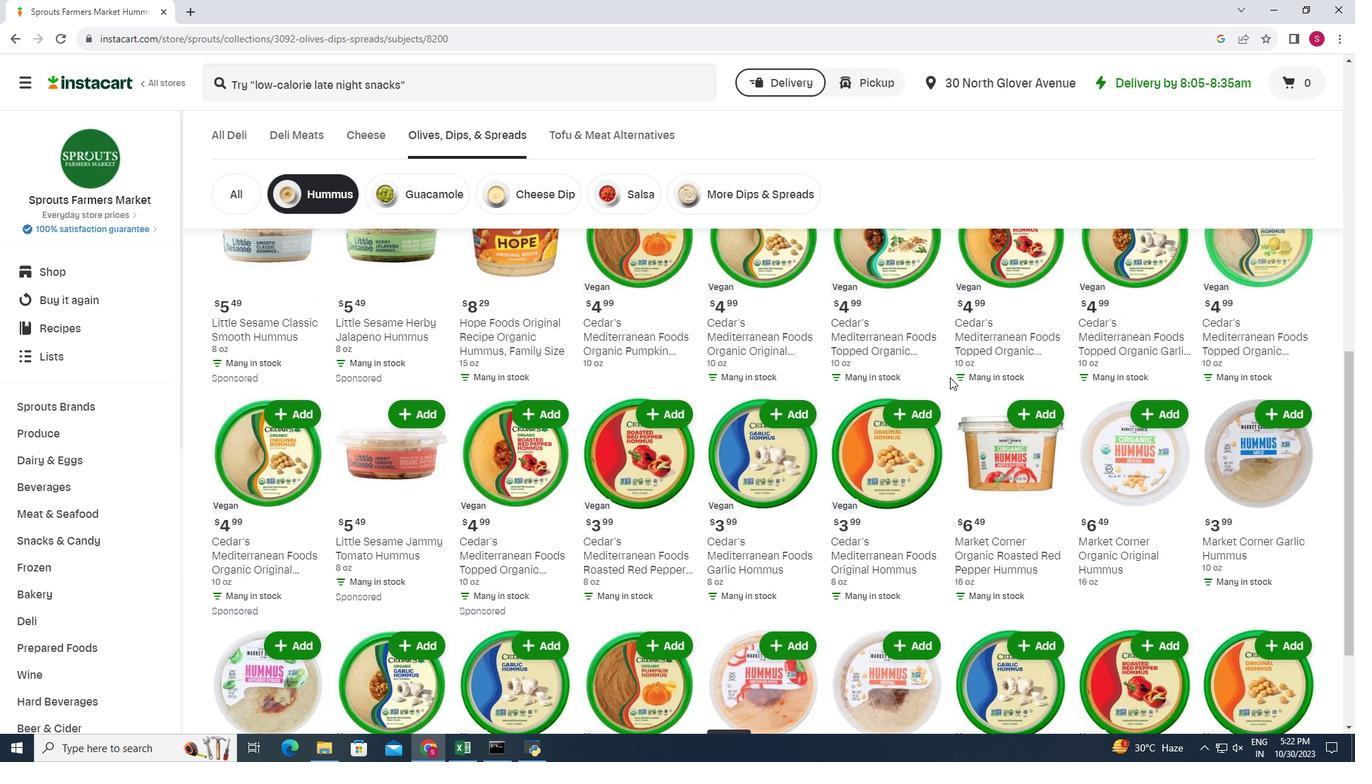 
Action: Mouse scrolled (950, 376) with delta (0, 0)
Screenshot: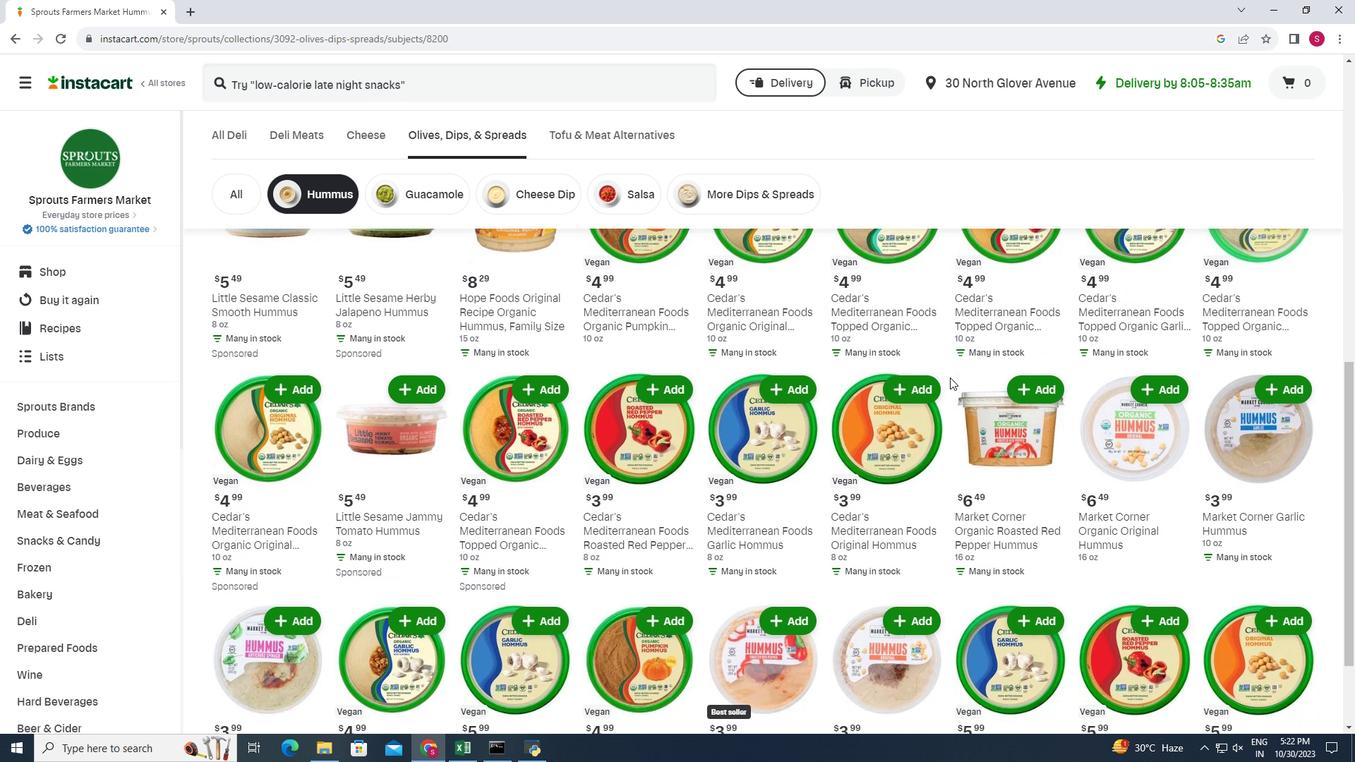 
Action: Mouse moved to (950, 376)
Screenshot: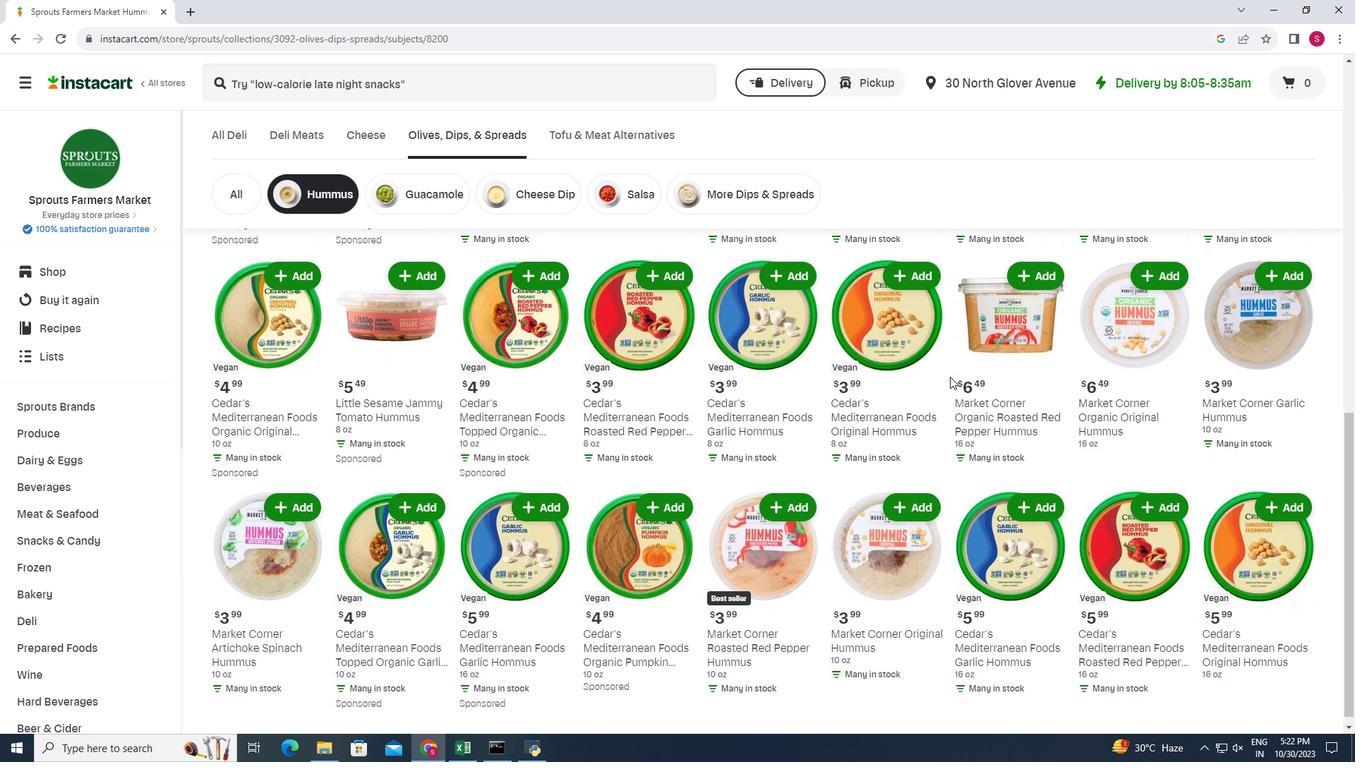 
Action: Mouse scrolled (950, 376) with delta (0, 0)
Screenshot: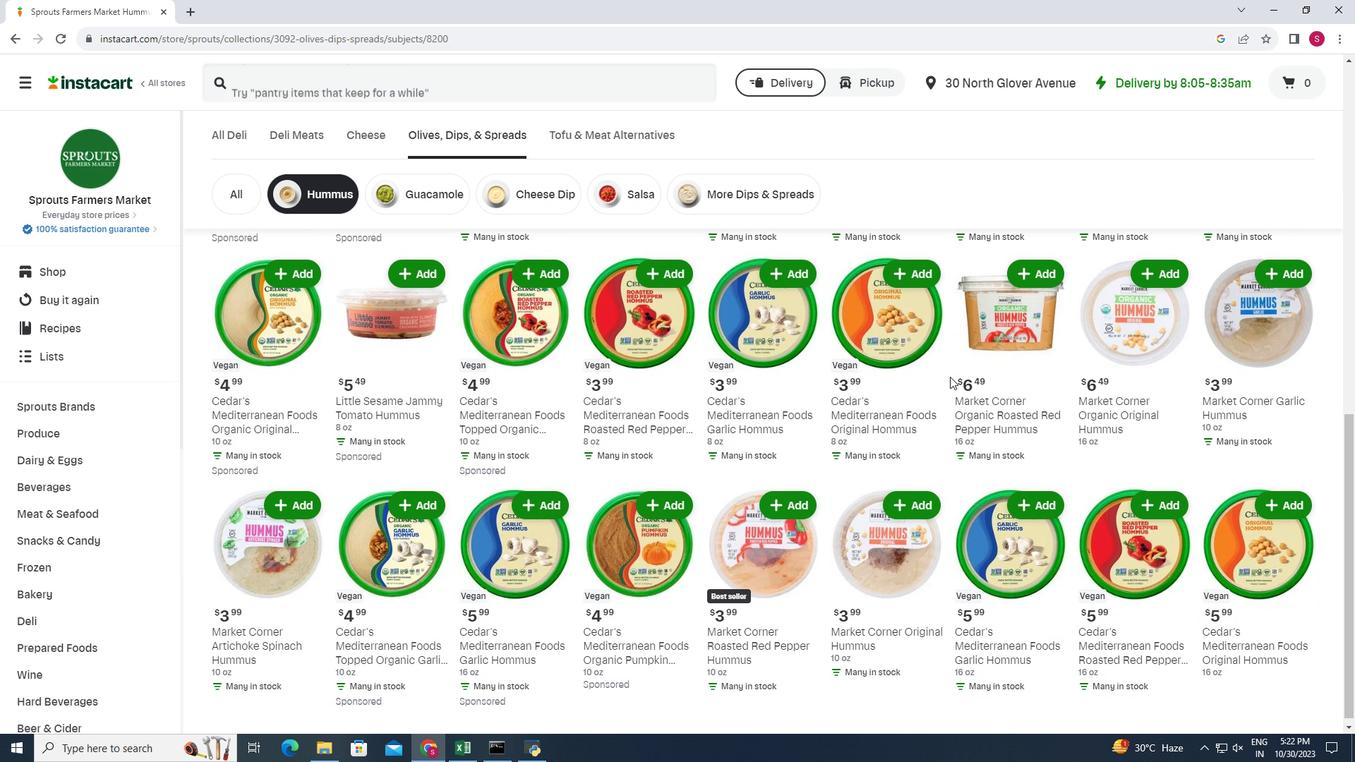 
Action: Mouse scrolled (950, 376) with delta (0, 0)
Screenshot: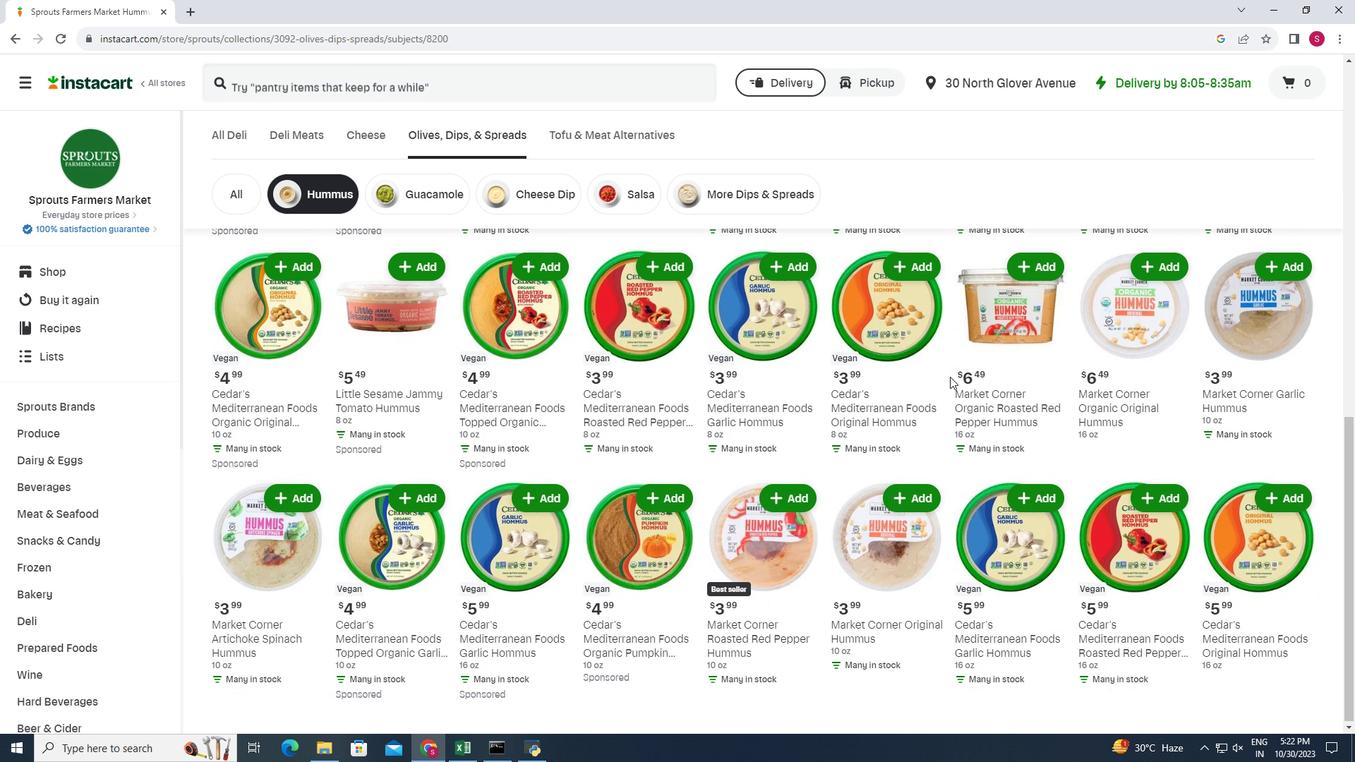 
Action: Mouse scrolled (950, 376) with delta (0, 0)
Screenshot: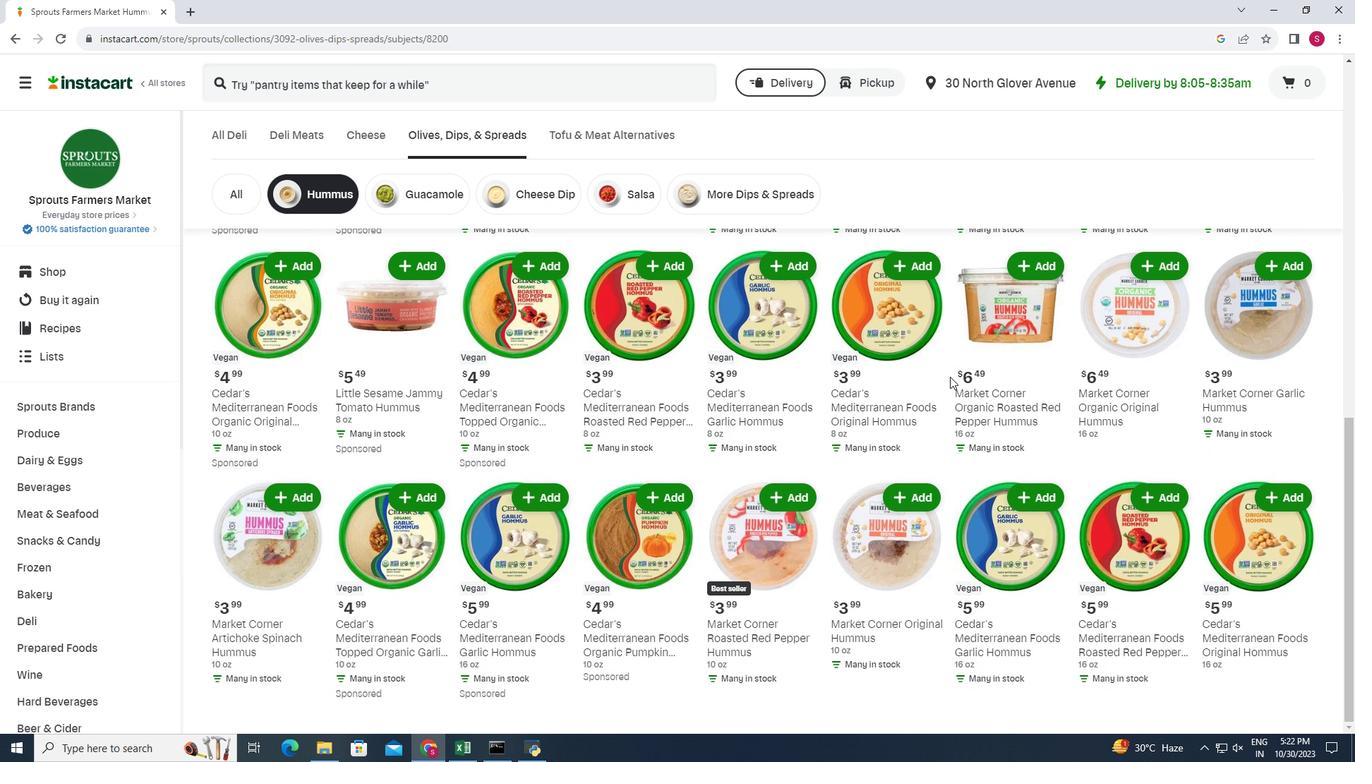 
Action: Mouse moved to (943, 362)
Screenshot: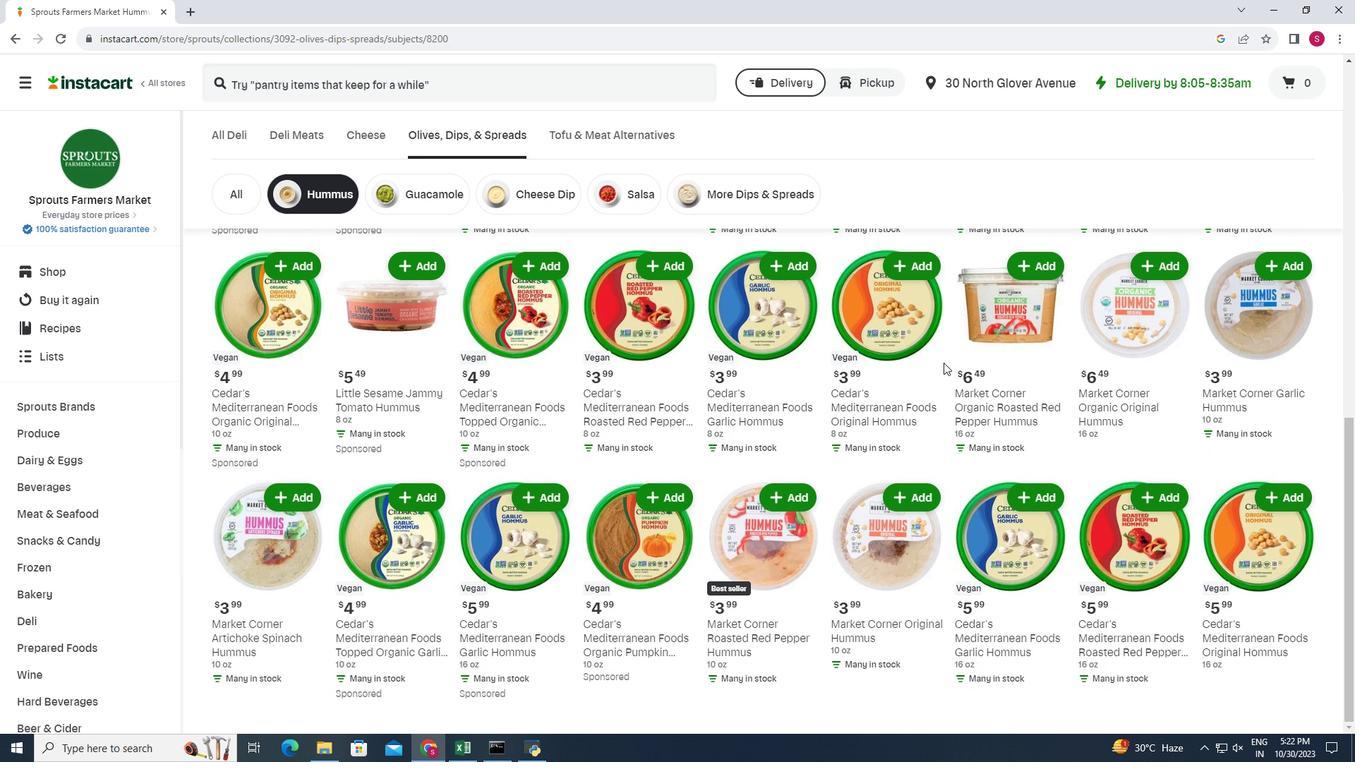 
